 Task: Add a signature Krystal Hall containing With sincere appreciation and gratitude, Krystal Hall to email address softage.6@softage.net and add a folder Warehousing
Action: Mouse moved to (114, 111)
Screenshot: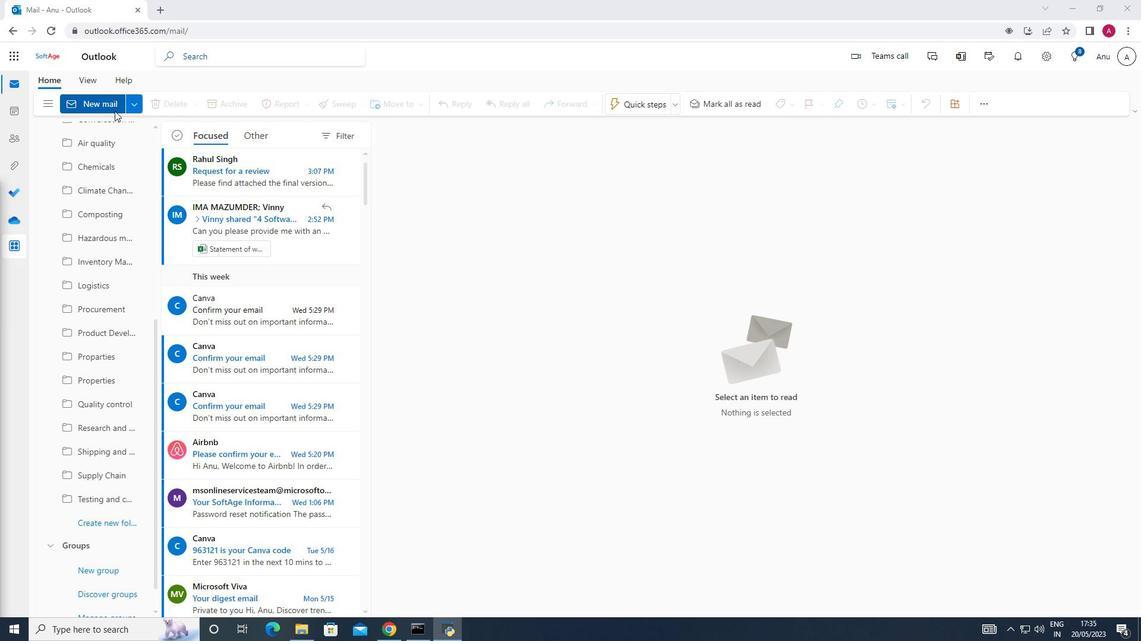 
Action: Mouse pressed left at (114, 111)
Screenshot: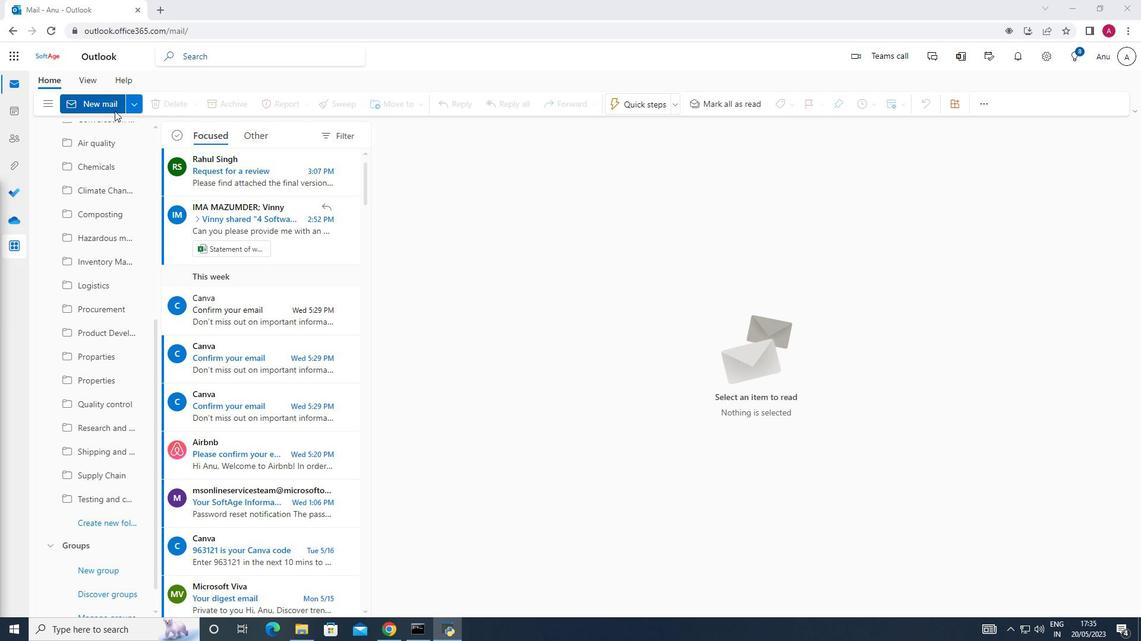 
Action: Mouse moved to (808, 103)
Screenshot: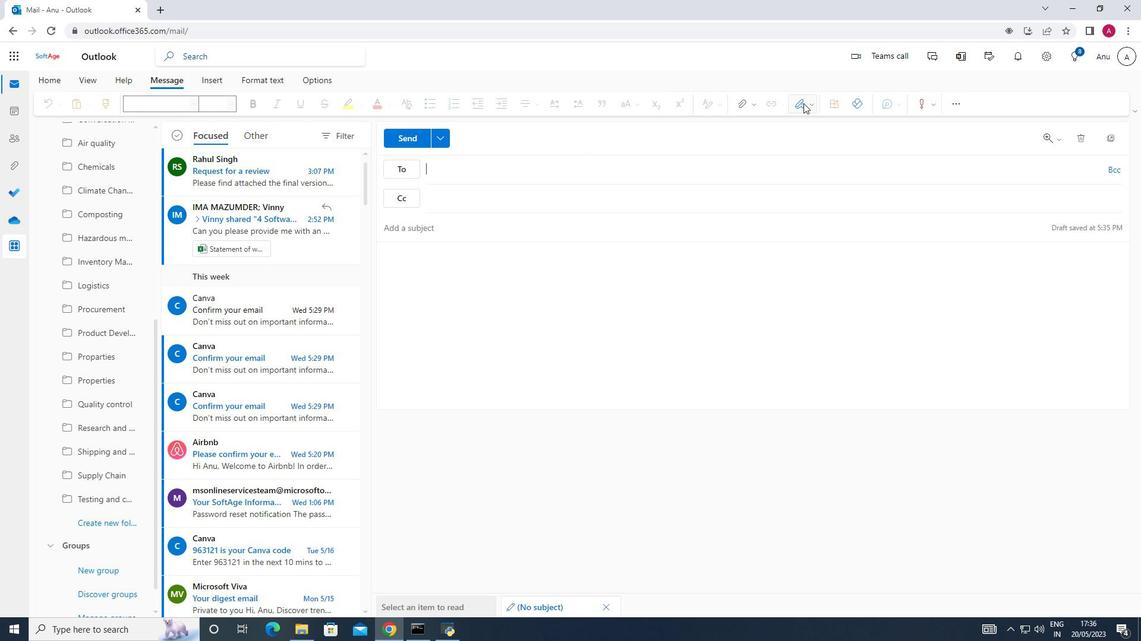 
Action: Mouse pressed left at (808, 103)
Screenshot: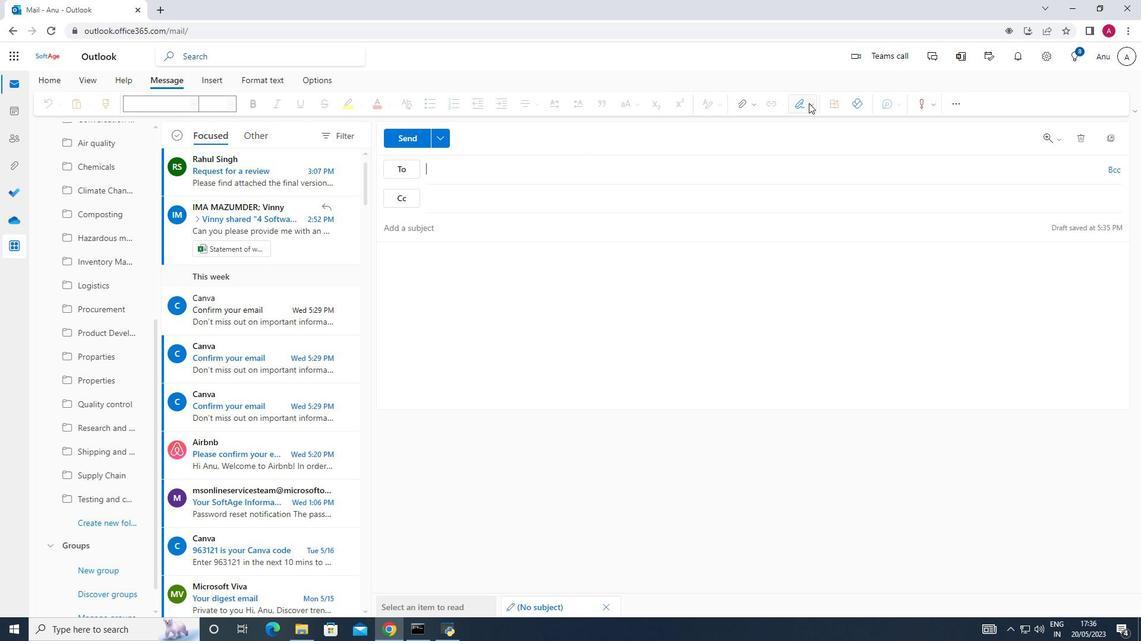 
Action: Mouse moved to (768, 152)
Screenshot: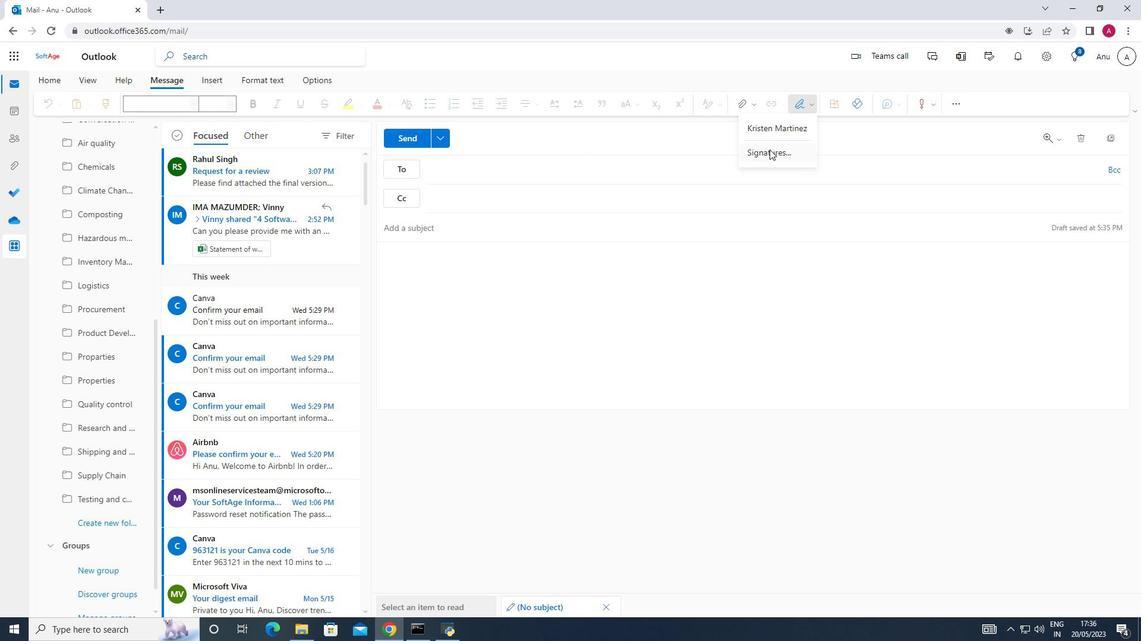 
Action: Mouse pressed left at (768, 152)
Screenshot: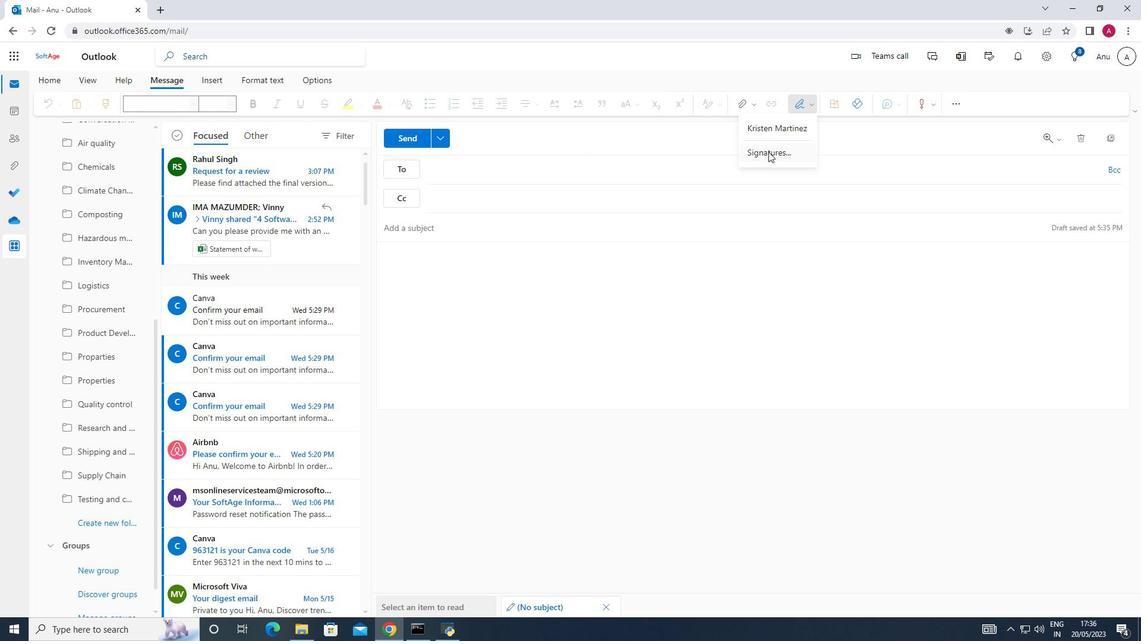 
Action: Mouse moved to (802, 193)
Screenshot: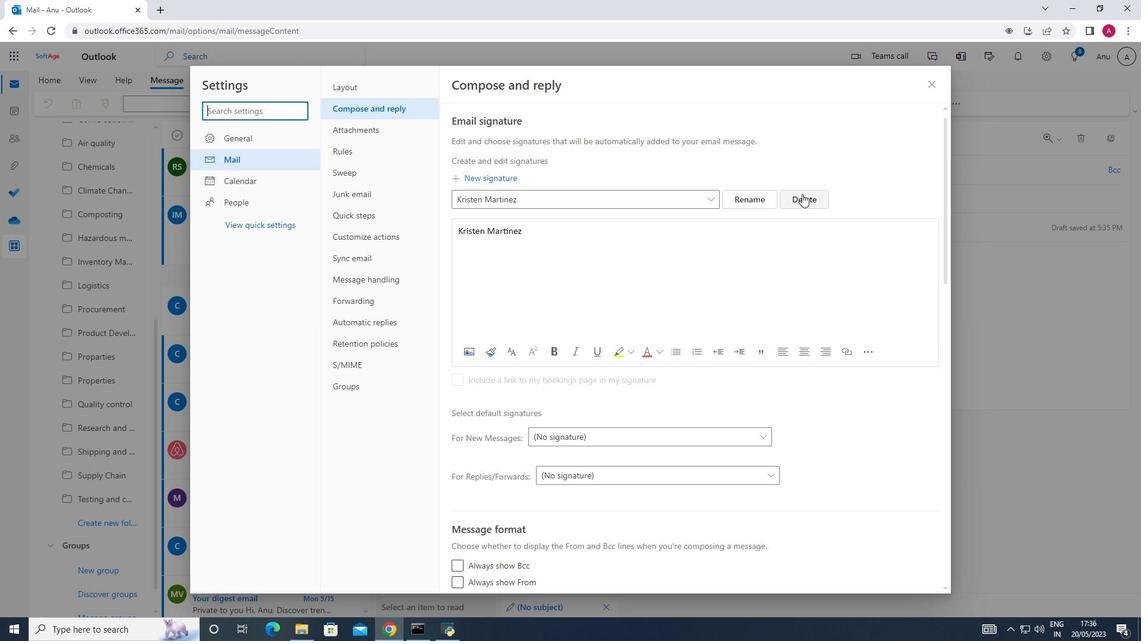 
Action: Mouse pressed left at (802, 193)
Screenshot: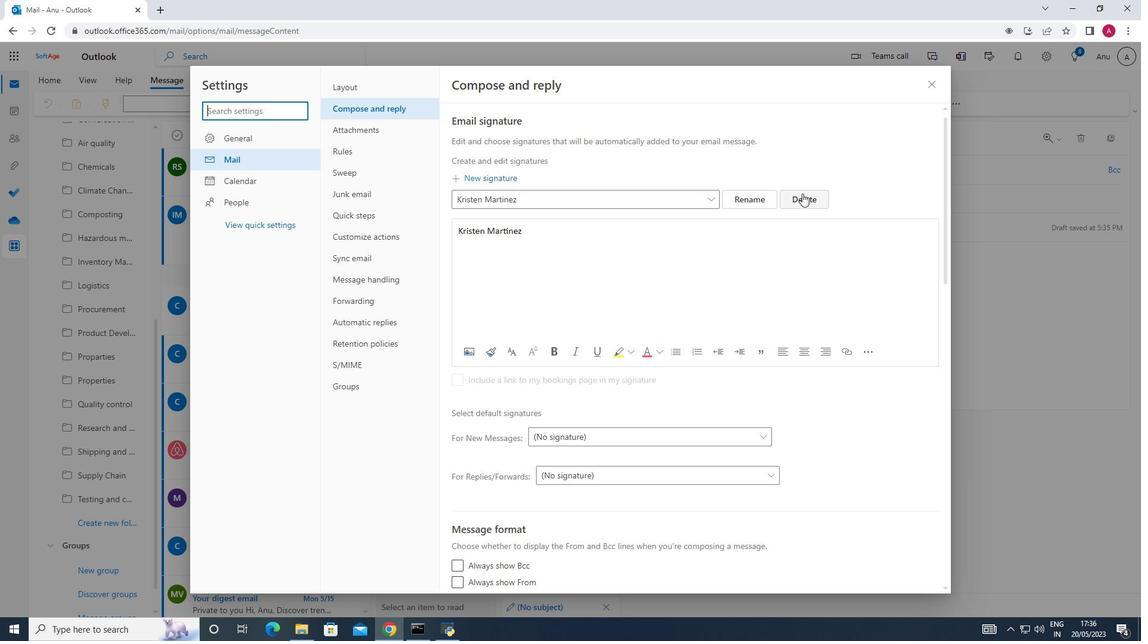 
Action: Mouse moved to (467, 196)
Screenshot: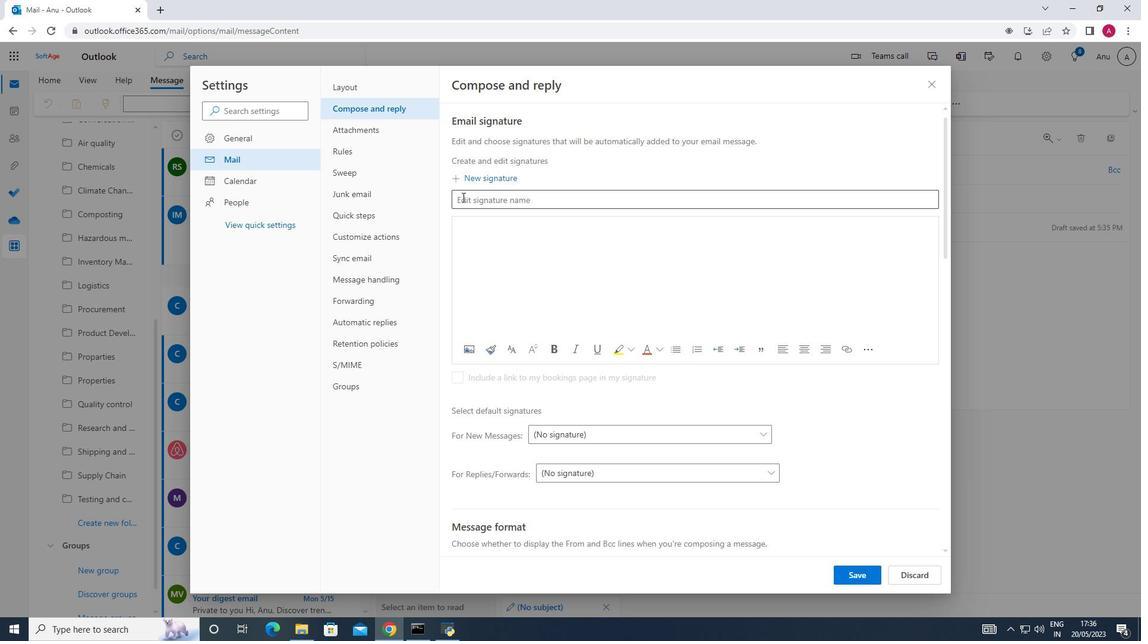 
Action: Mouse pressed left at (467, 196)
Screenshot: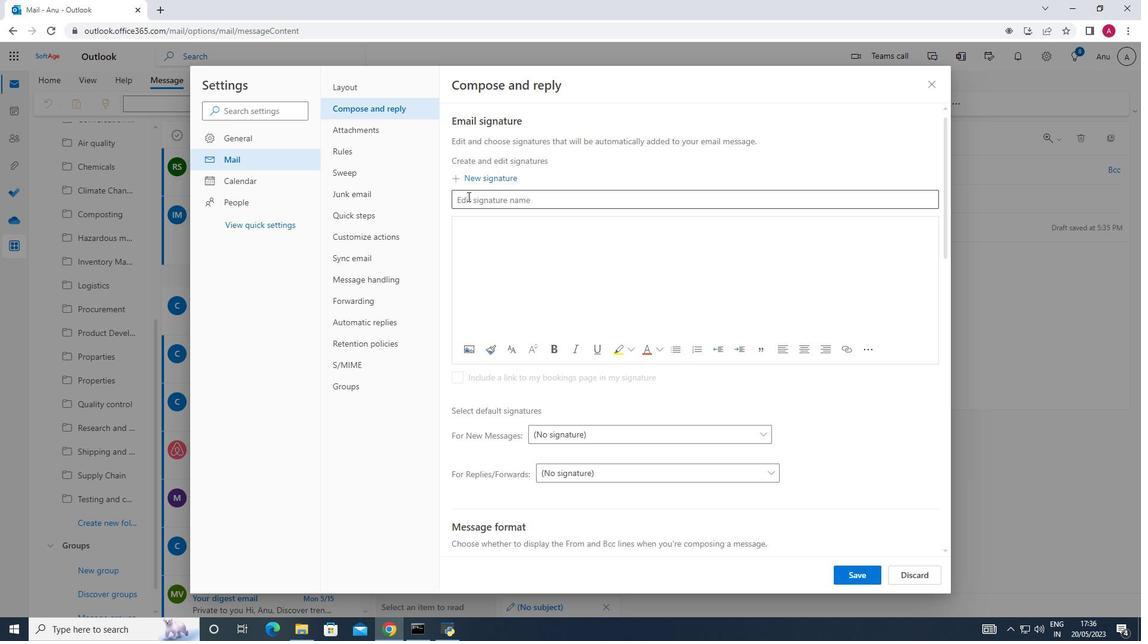 
Action: Key pressed <Key.shift>Krystal<Key.space><Key.shift>Hall
Screenshot: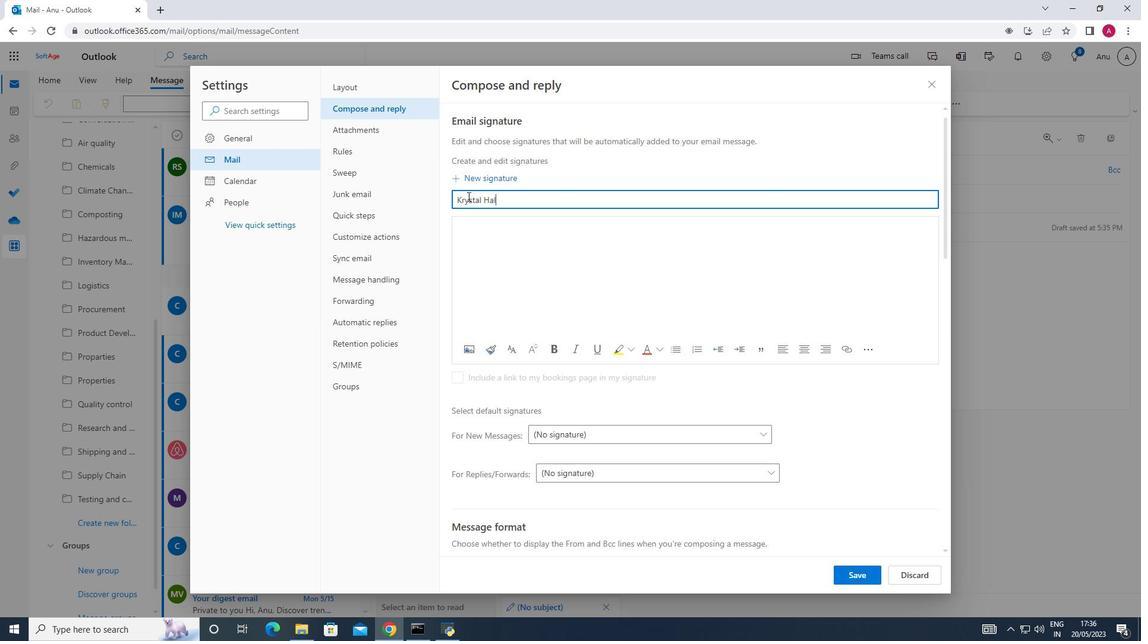 
Action: Mouse moved to (464, 243)
Screenshot: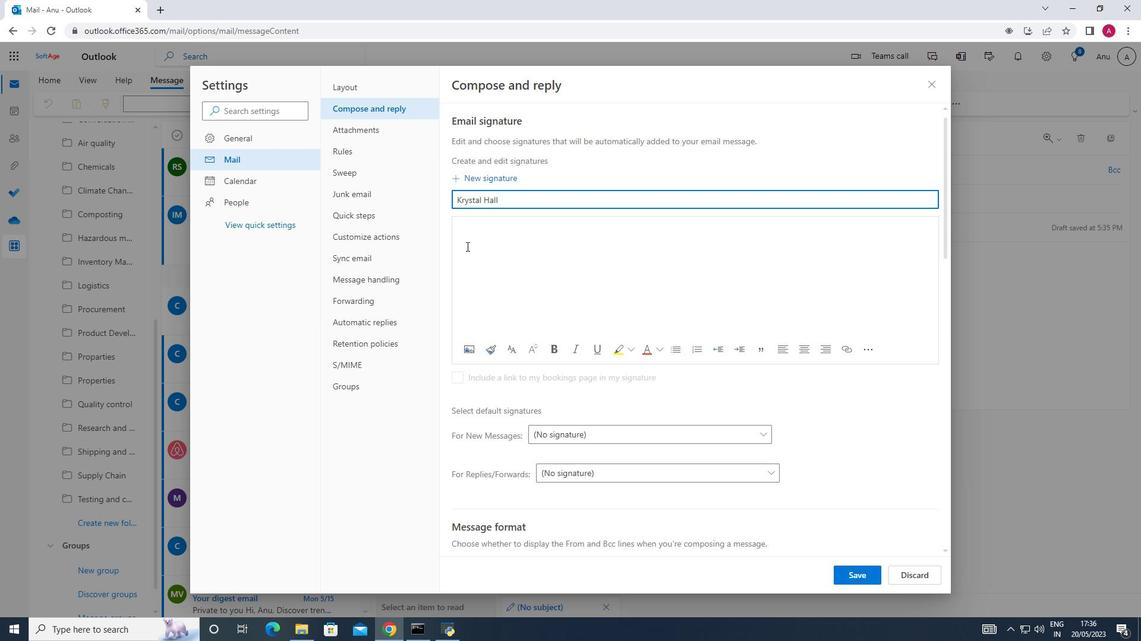
Action: Mouse pressed left at (464, 243)
Screenshot: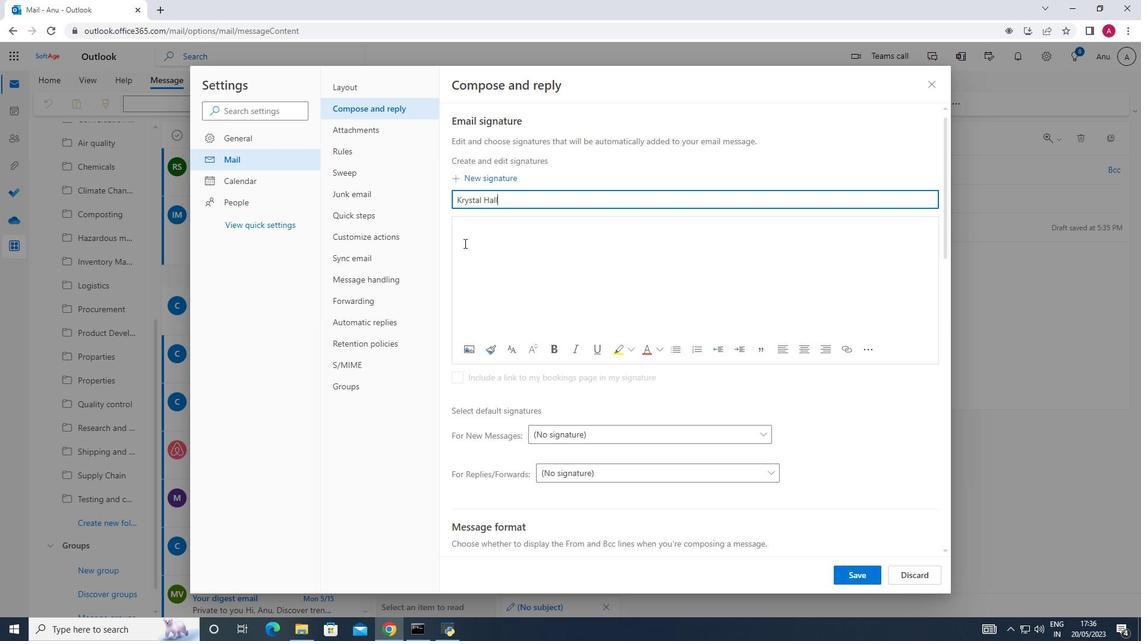 
Action: Mouse moved to (464, 241)
Screenshot: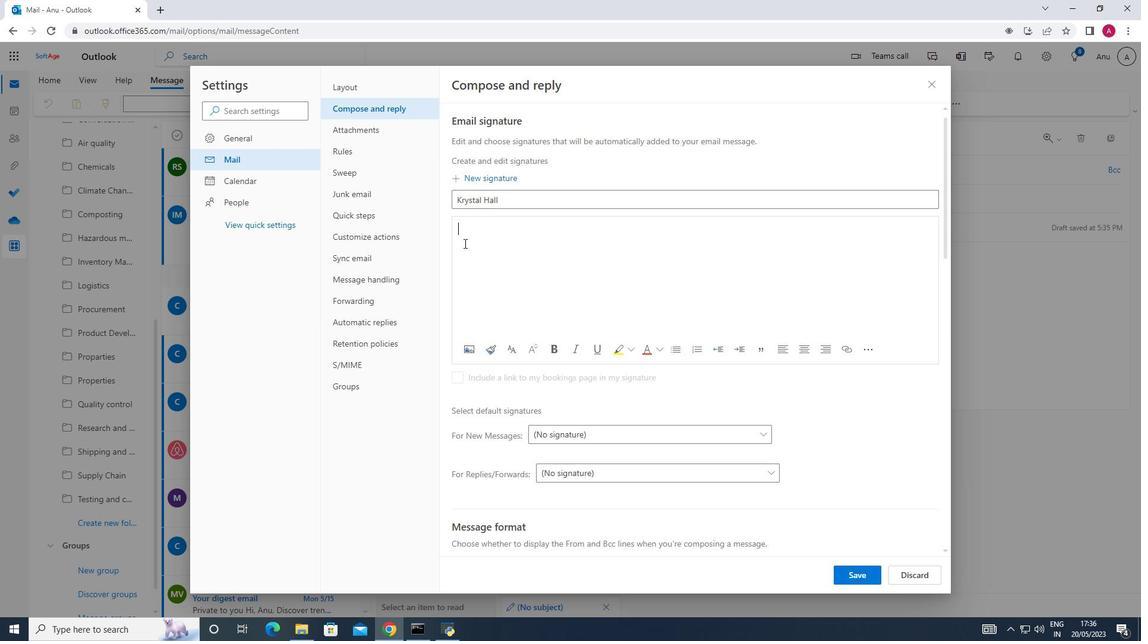 
Action: Key pressed <Key.shift><Key.shift><Key.shift><Key.shift><Key.shift><Key.shift>Krystal<Key.space><Key.shift>Hall
Screenshot: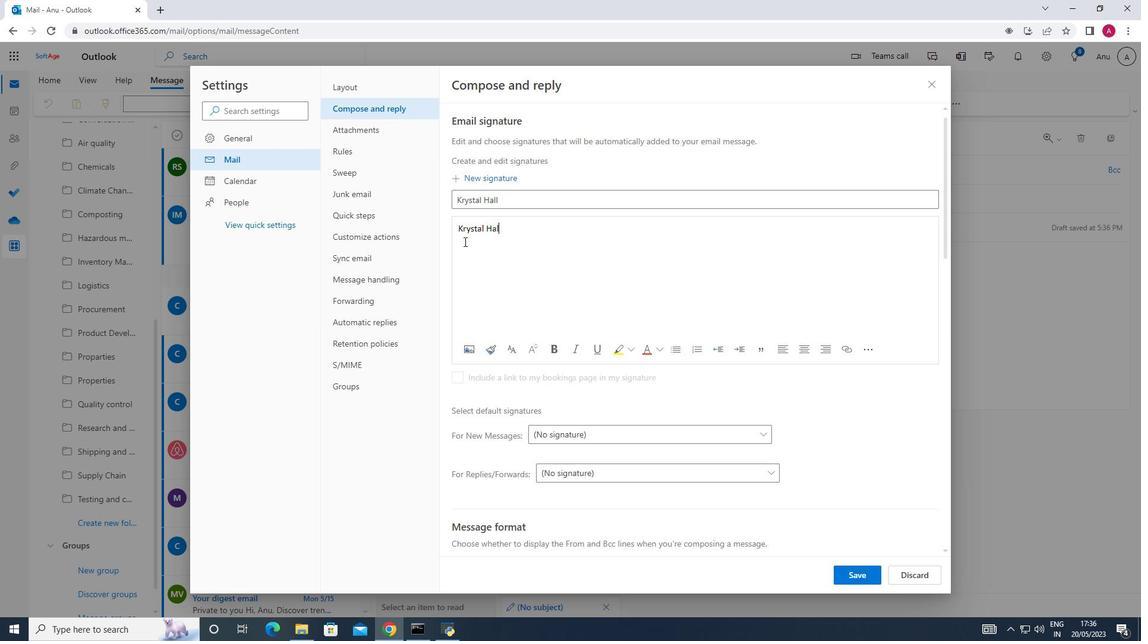 
Action: Mouse moved to (849, 579)
Screenshot: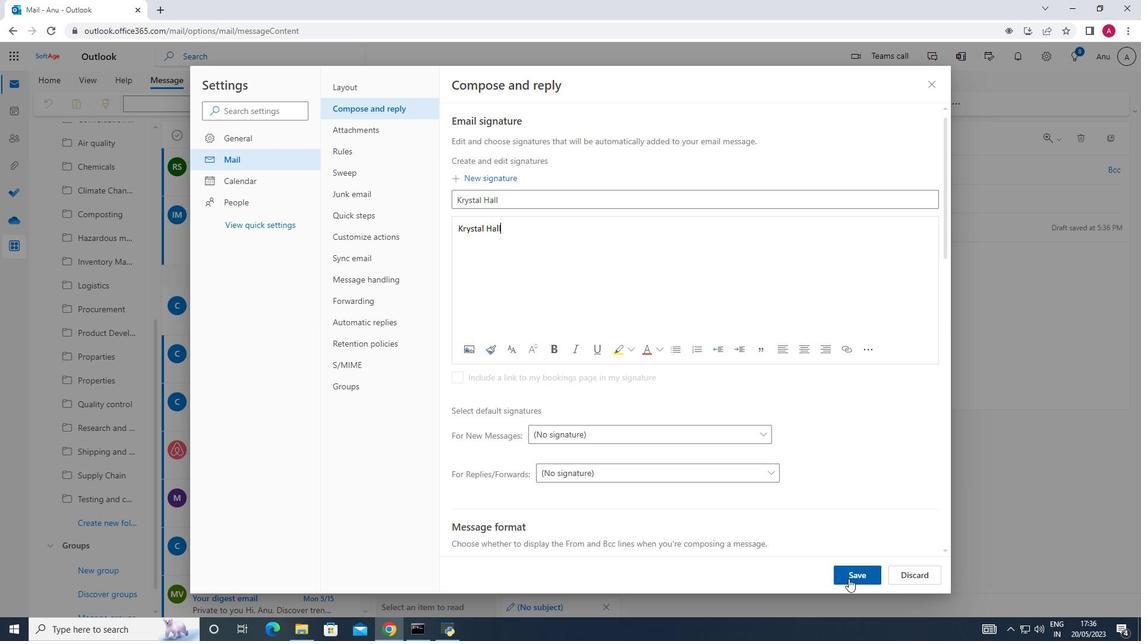
Action: Mouse pressed left at (849, 579)
Screenshot: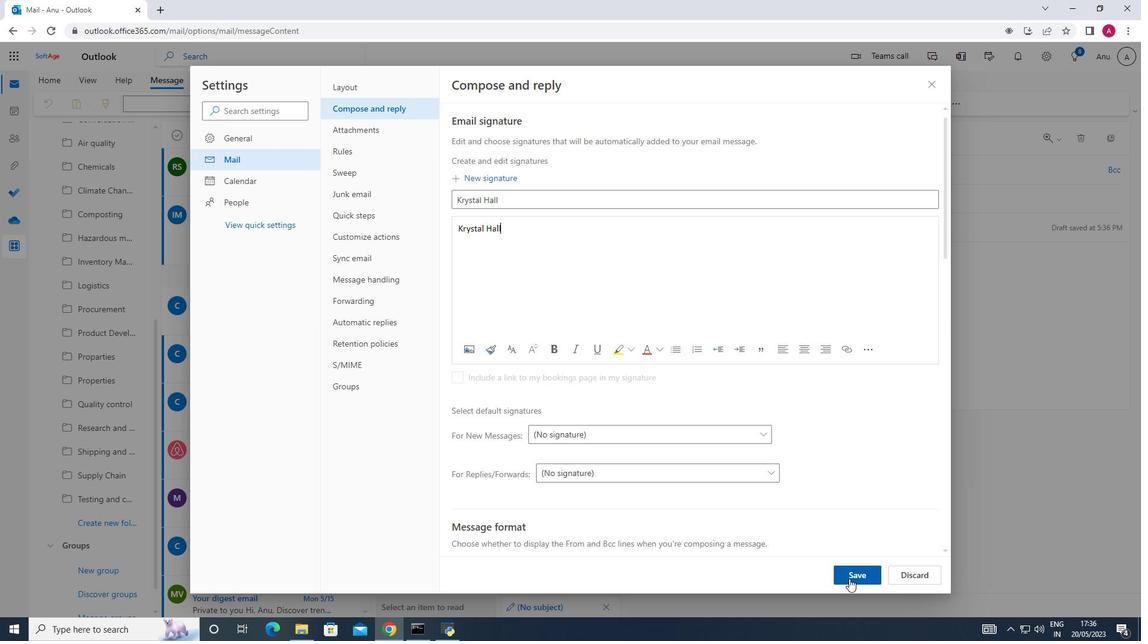 
Action: Mouse moved to (927, 82)
Screenshot: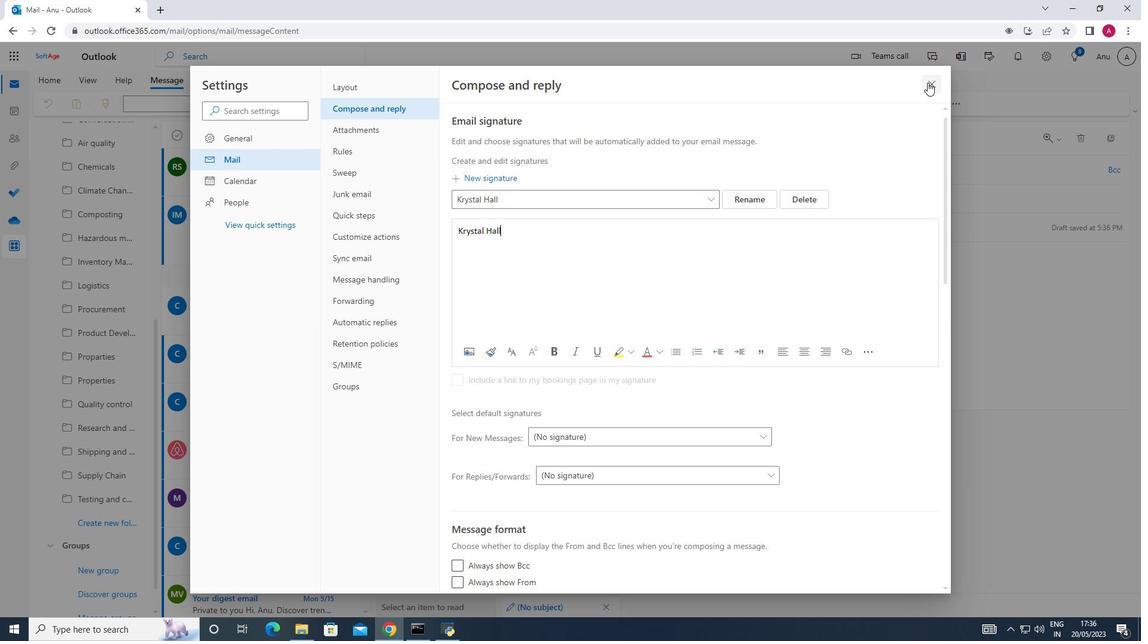 
Action: Mouse pressed left at (927, 82)
Screenshot: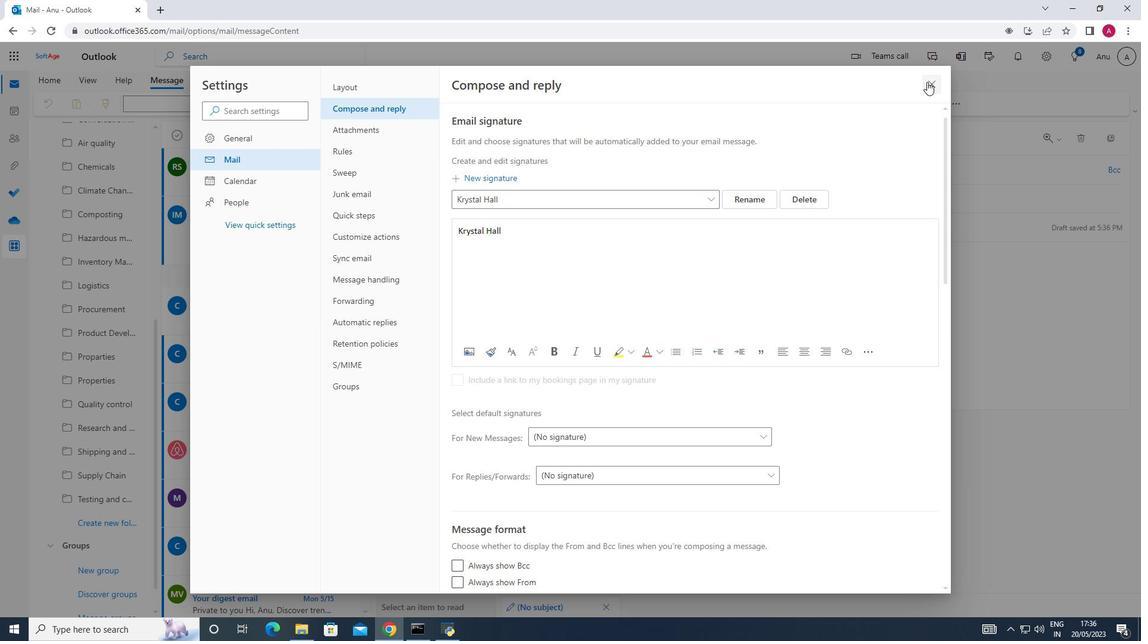 
Action: Mouse moved to (400, 249)
Screenshot: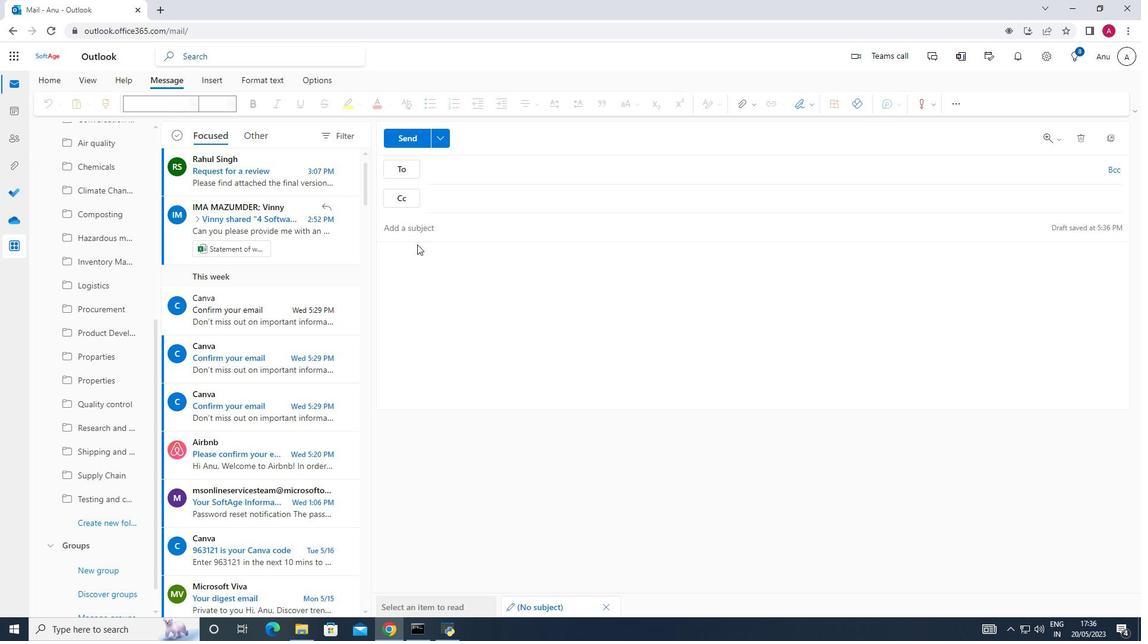 
Action: Mouse pressed left at (400, 249)
Screenshot: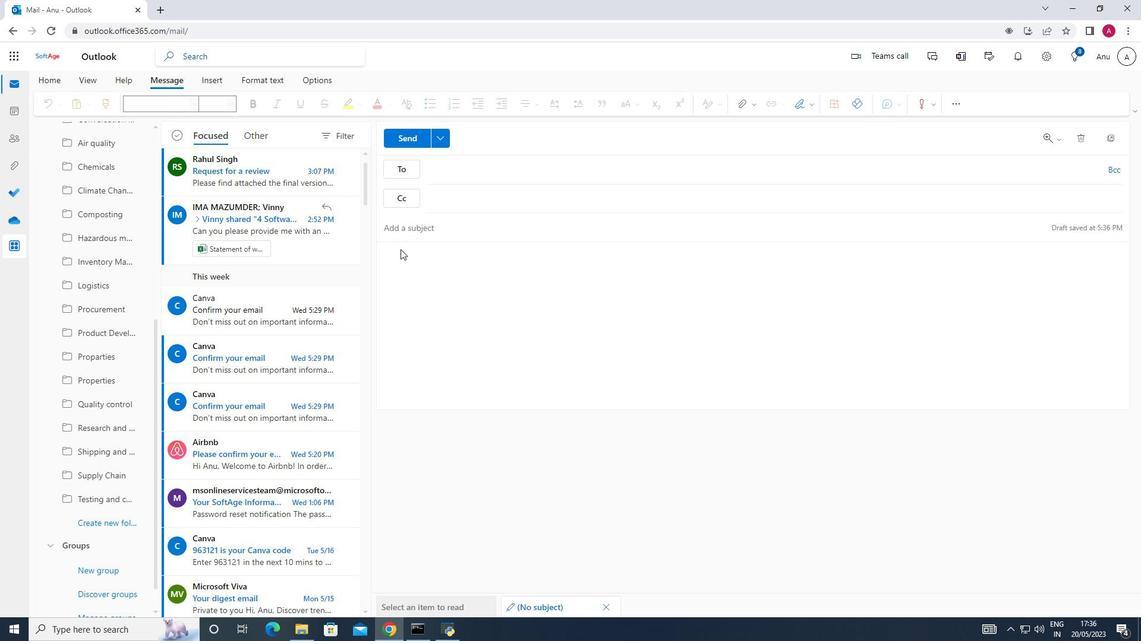 
Action: Key pressed <Key.shift>S
Screenshot: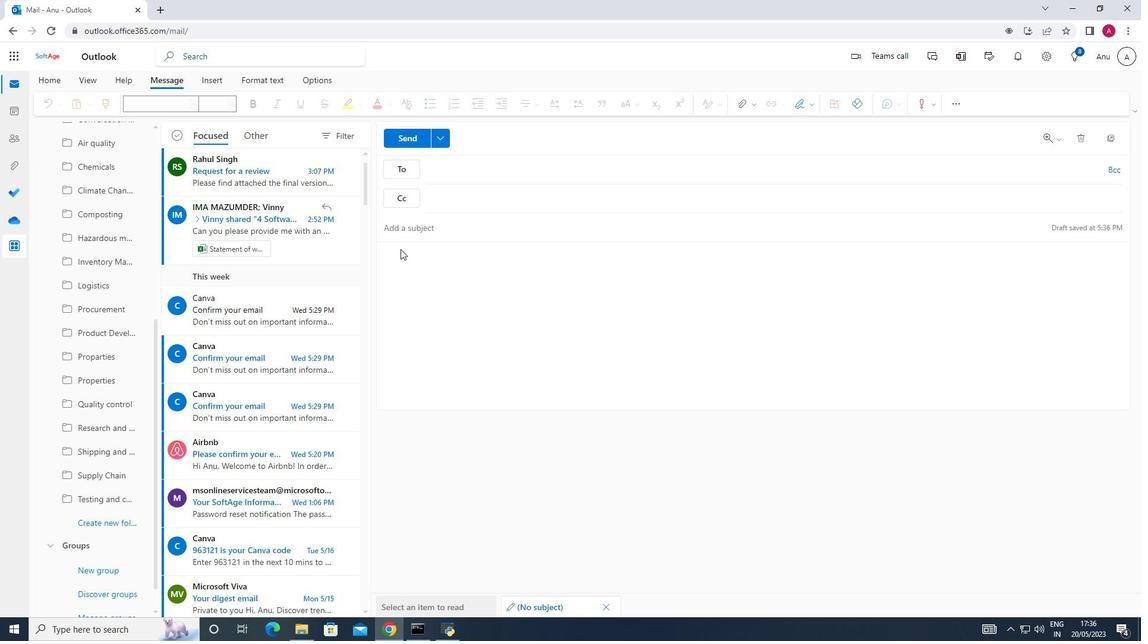 
Action: Mouse pressed left at (400, 249)
Screenshot: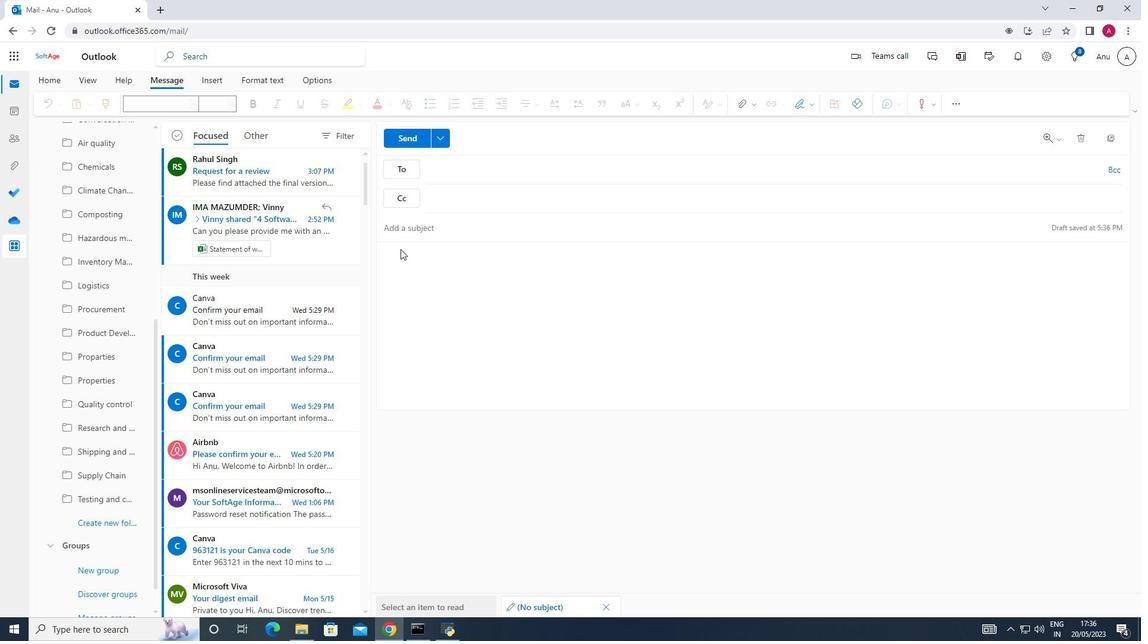 
Action: Mouse moved to (395, 253)
Screenshot: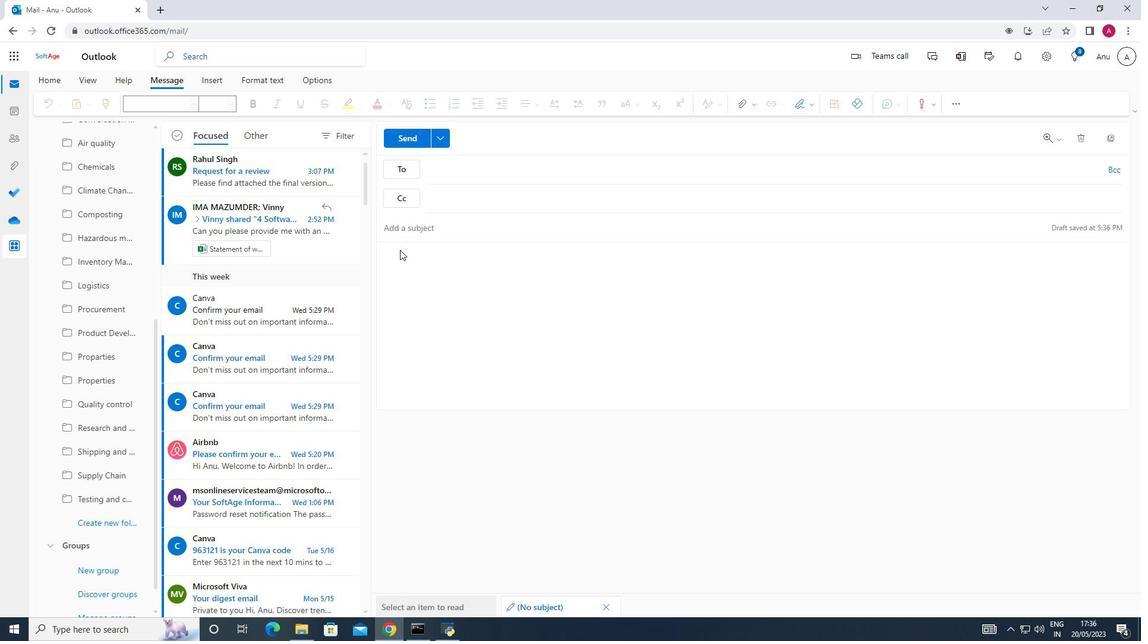 
Action: Mouse pressed left at (395, 253)
Screenshot: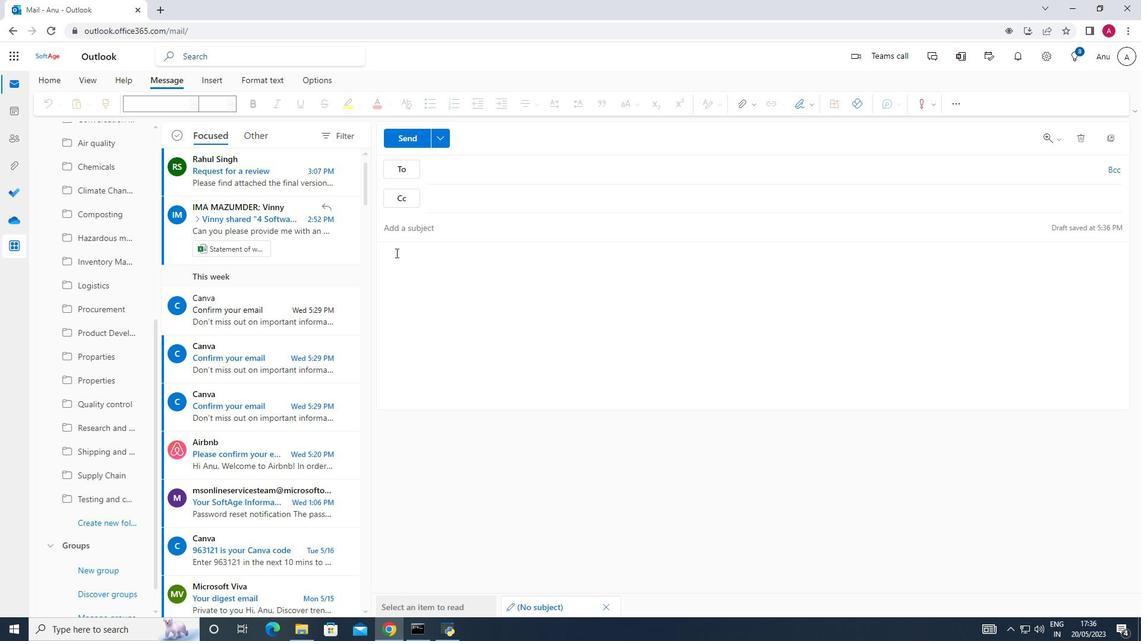 
Action: Key pressed <Key.shift>Sincere<Key.space><Key.shift>Appreciation<Key.space>and<Key.space><Key.shift>Gratitude.
Screenshot: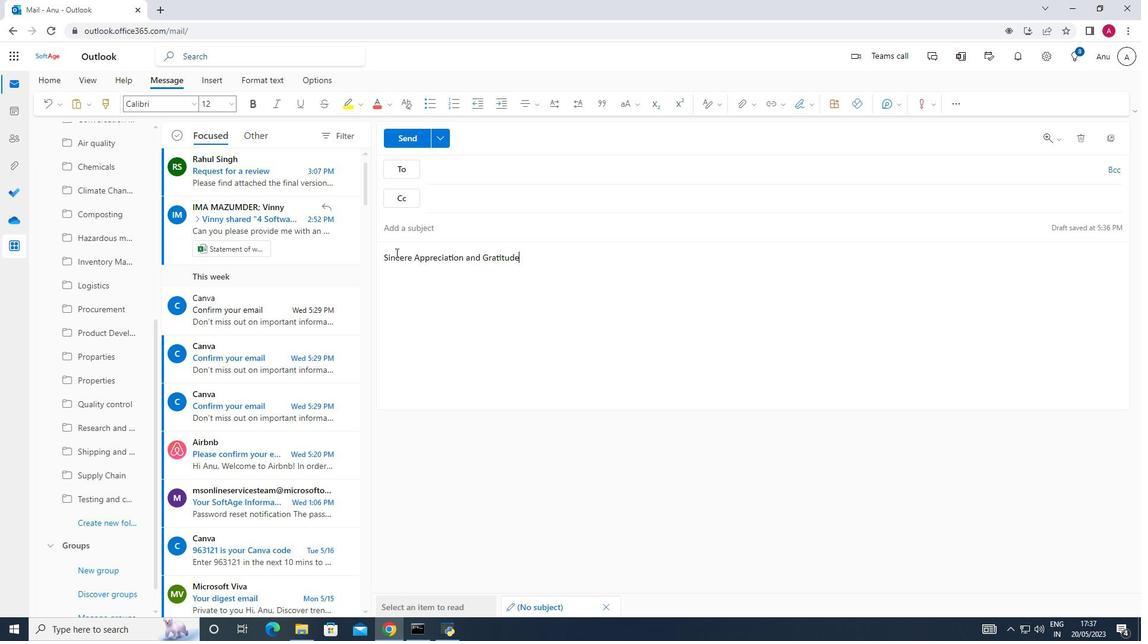 
Action: Mouse moved to (803, 104)
Screenshot: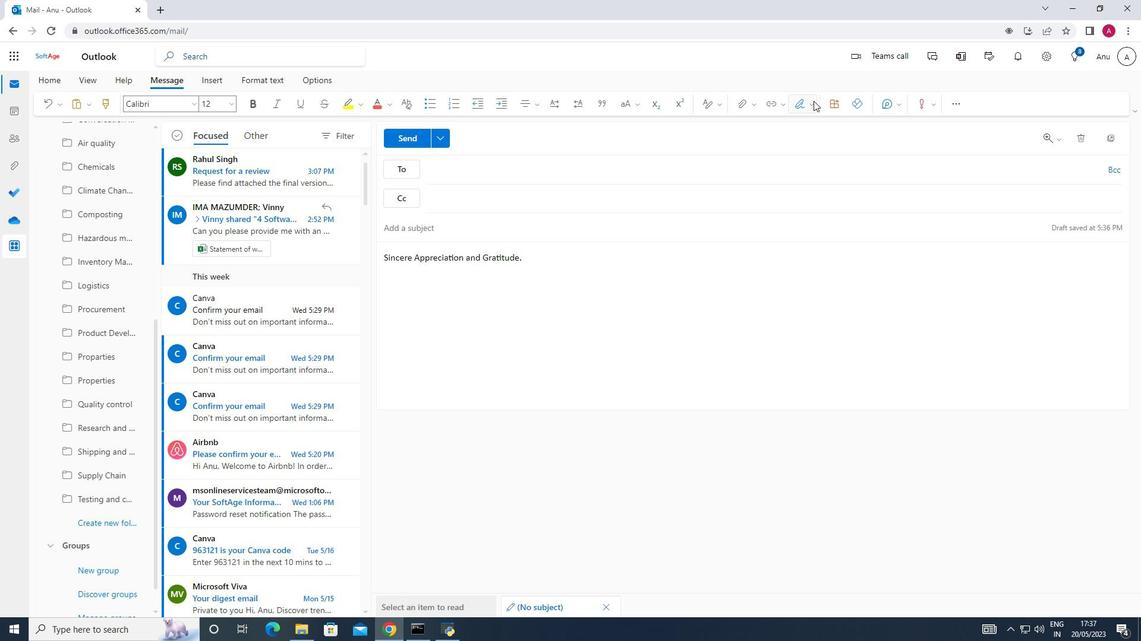 
Action: Mouse pressed left at (803, 104)
Screenshot: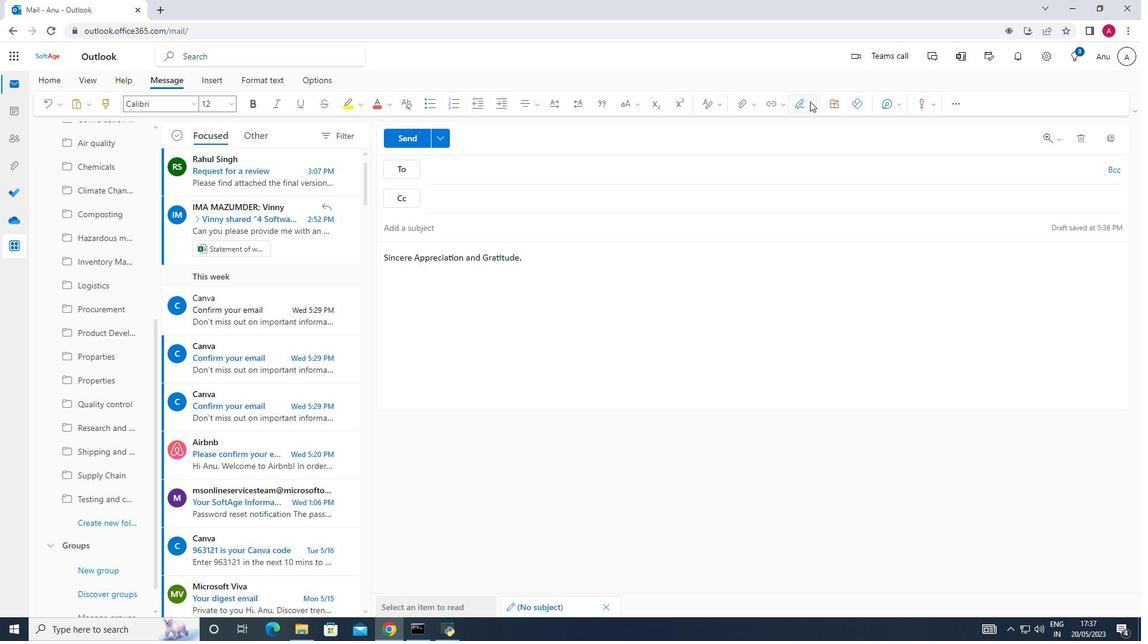 
Action: Mouse moved to (796, 122)
Screenshot: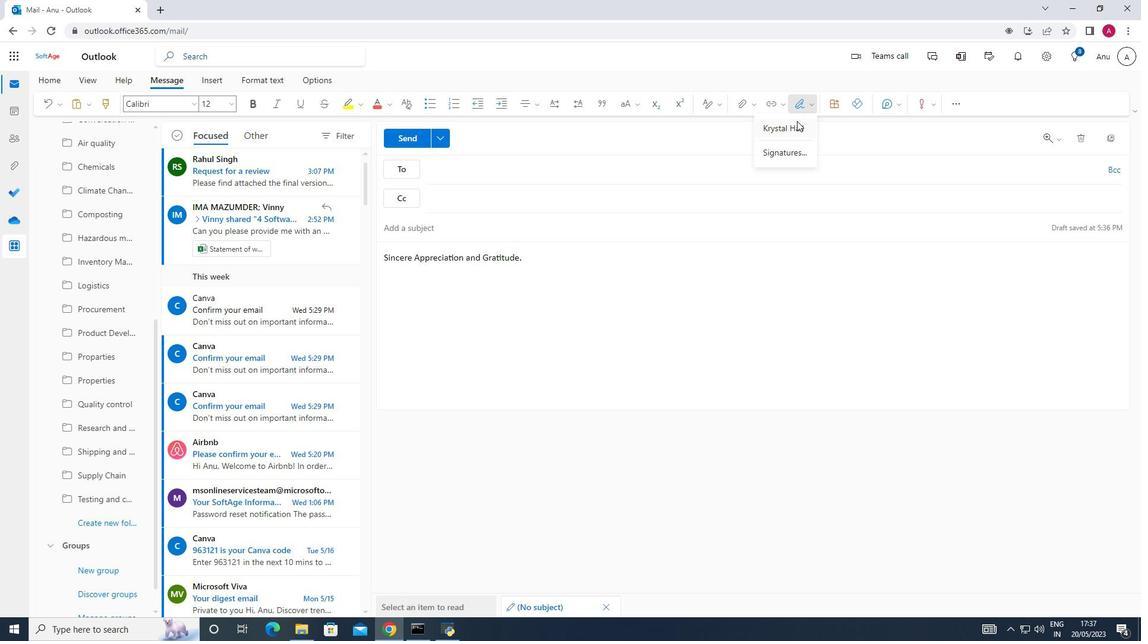 
Action: Mouse pressed left at (796, 122)
Screenshot: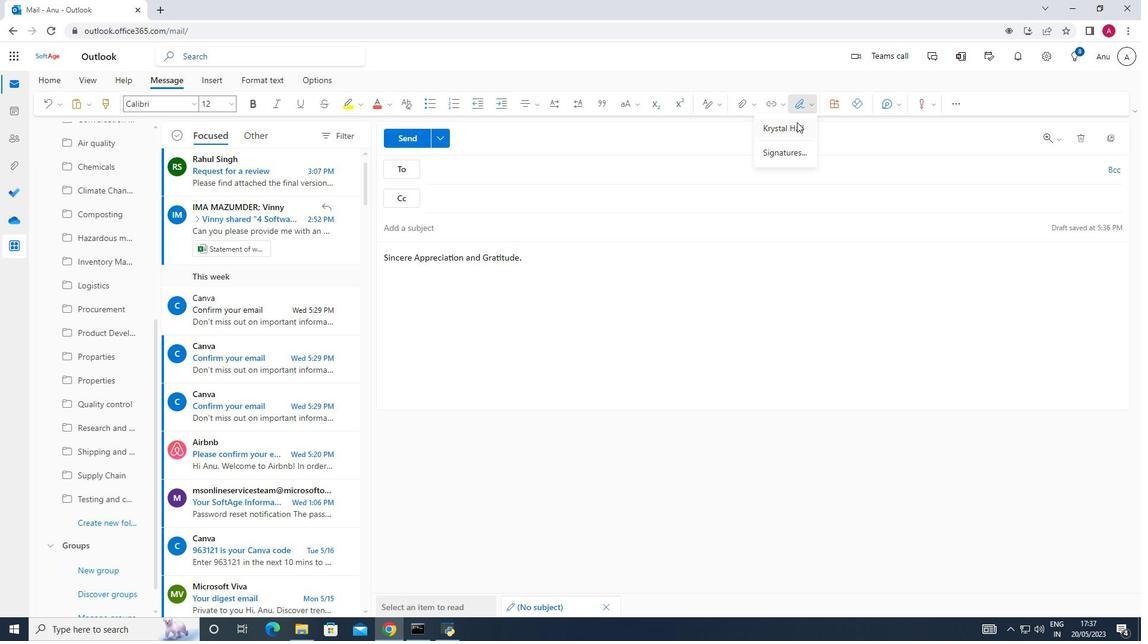 
Action: Mouse moved to (445, 169)
Screenshot: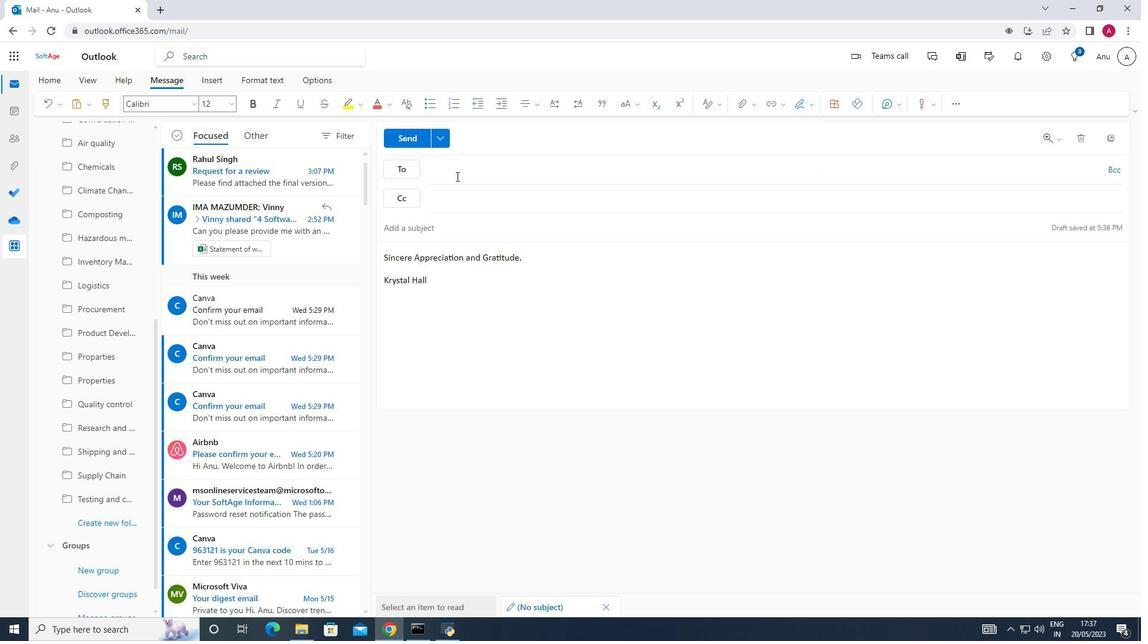 
Action: Mouse pressed left at (445, 169)
Screenshot: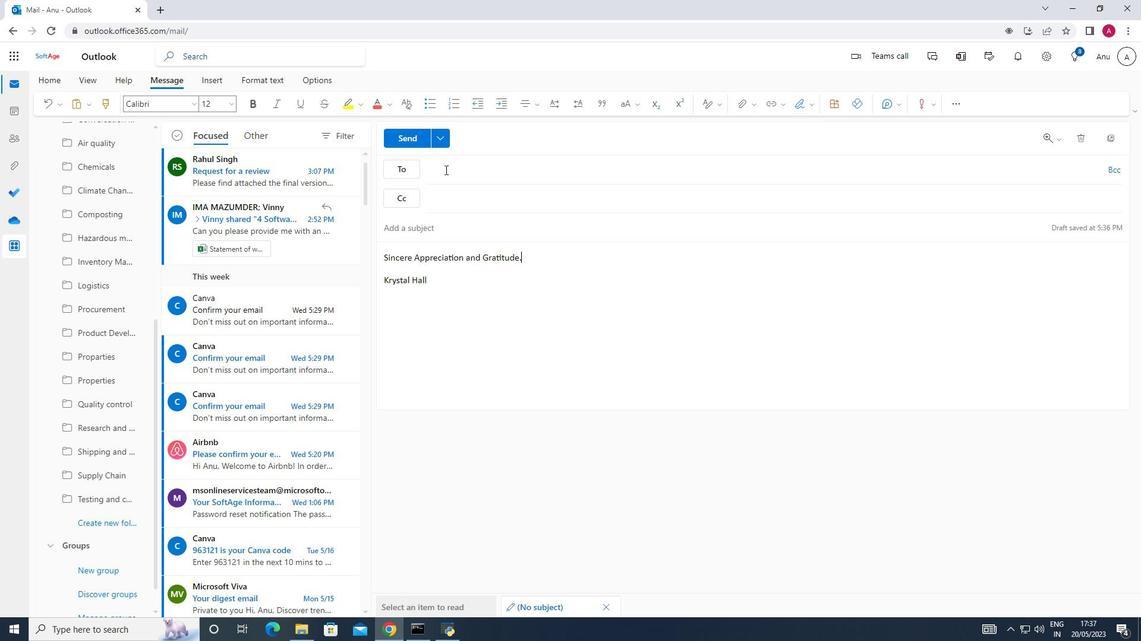 
Action: Key pressed <Key.shift>Softage.6<Key.shift>@softage.net
Screenshot: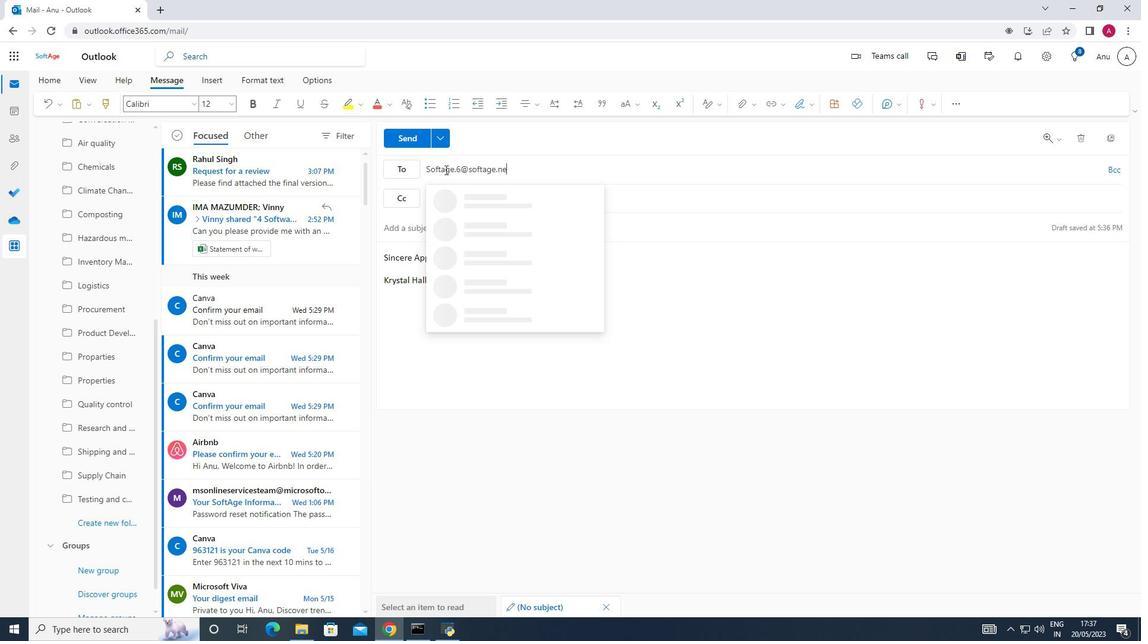 
Action: Mouse moved to (500, 194)
Screenshot: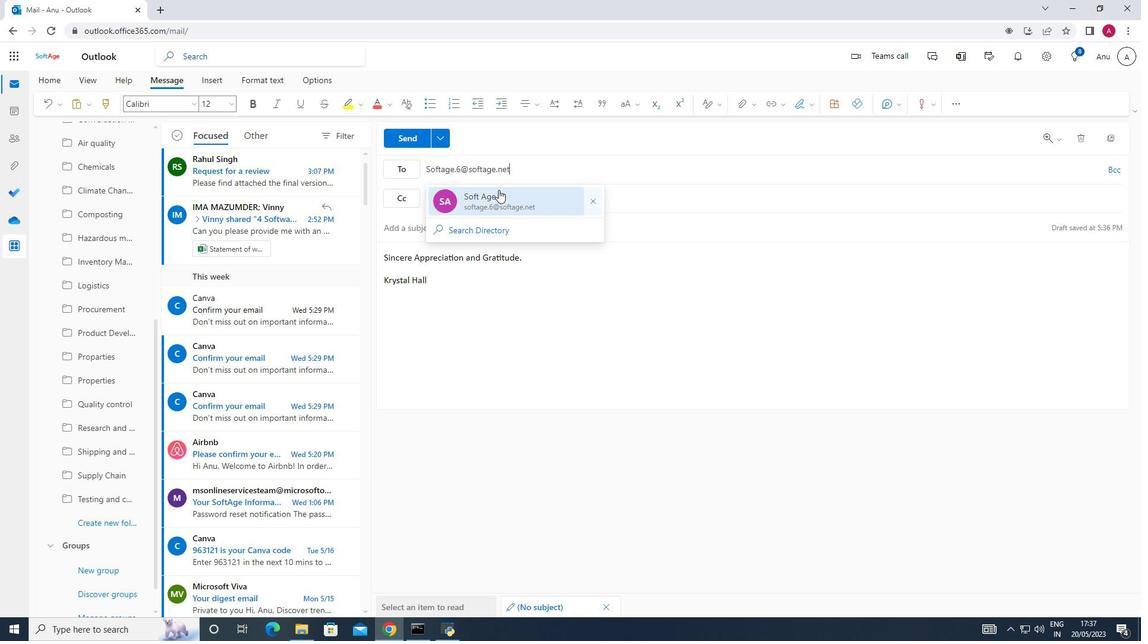 
Action: Mouse pressed left at (500, 194)
Screenshot: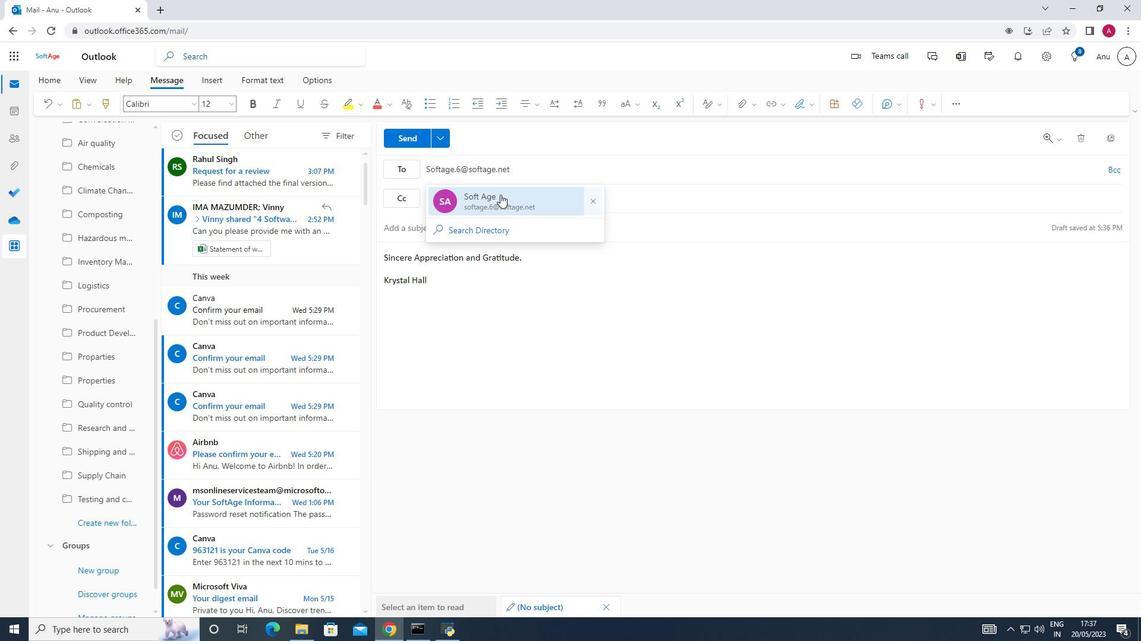 
Action: Mouse moved to (146, 392)
Screenshot: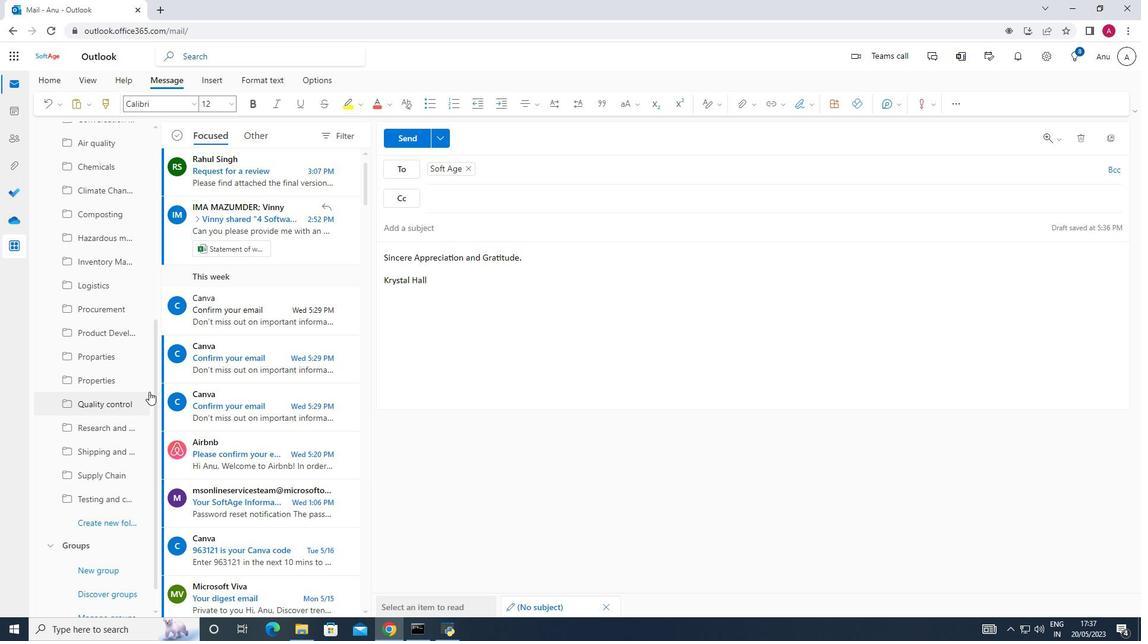 
Action: Mouse scrolled (146, 391) with delta (0, 0)
Screenshot: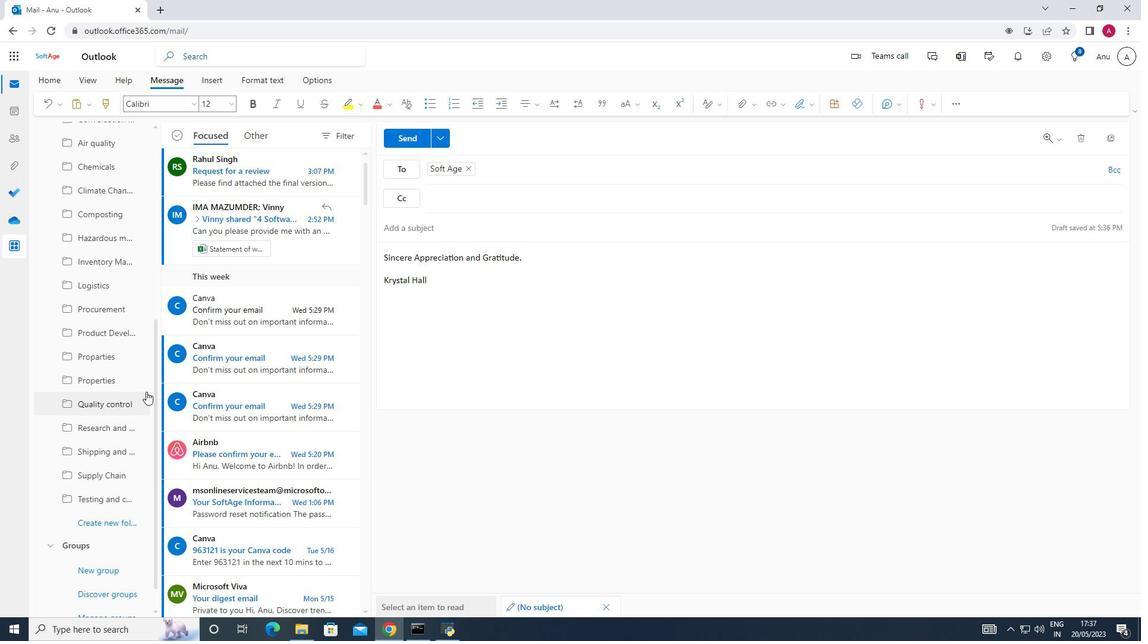 
Action: Mouse scrolled (146, 391) with delta (0, 0)
Screenshot: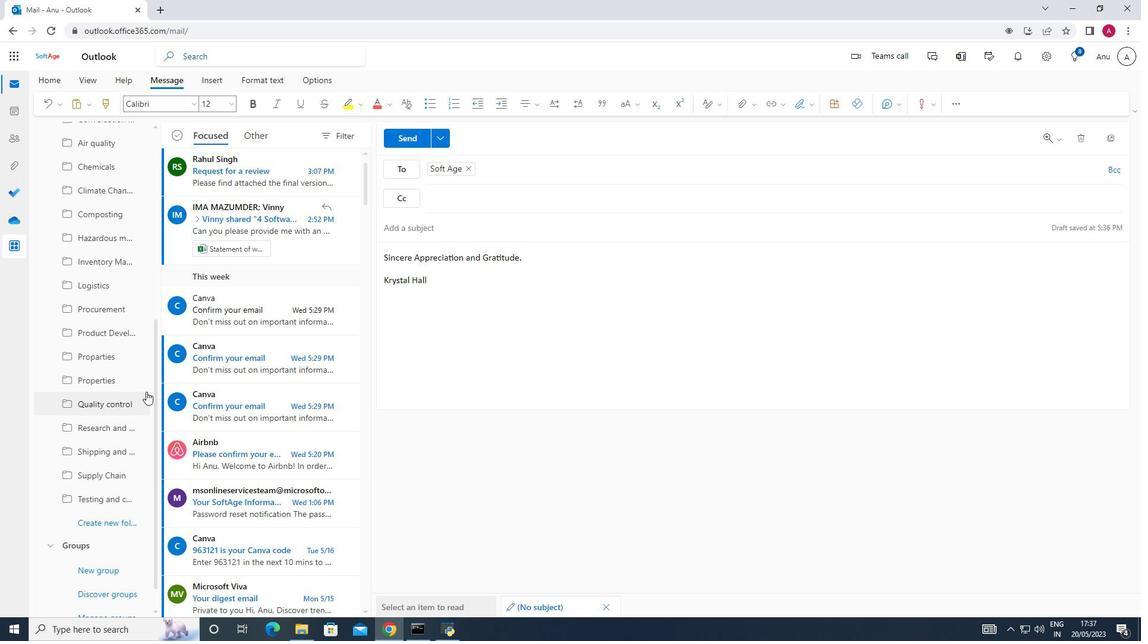 
Action: Mouse moved to (108, 497)
Screenshot: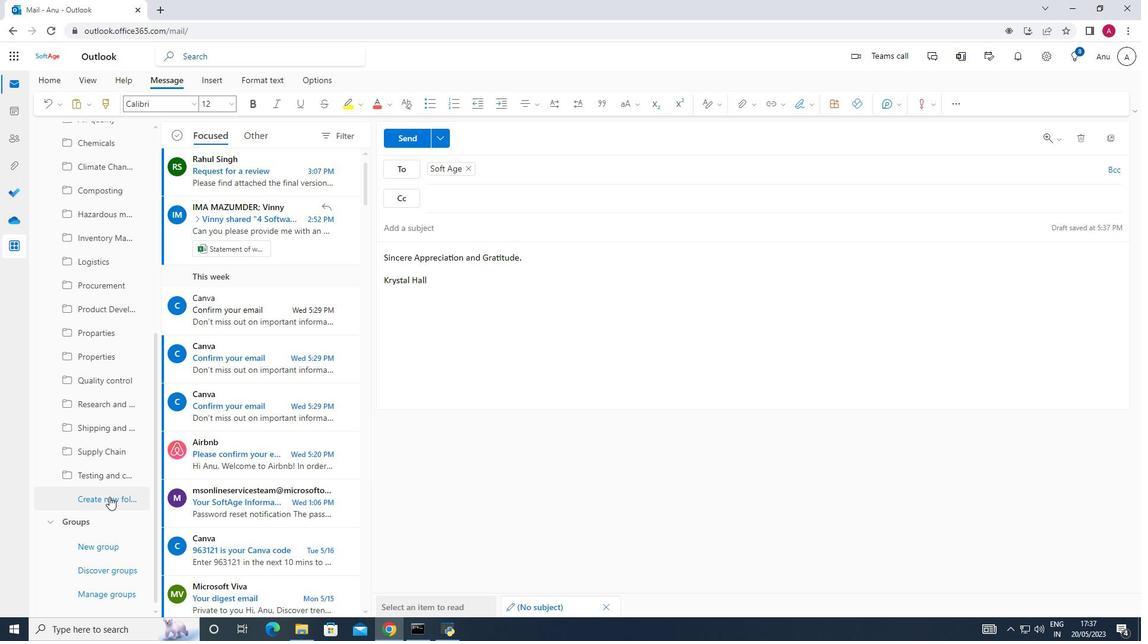 
Action: Mouse pressed left at (108, 497)
Screenshot: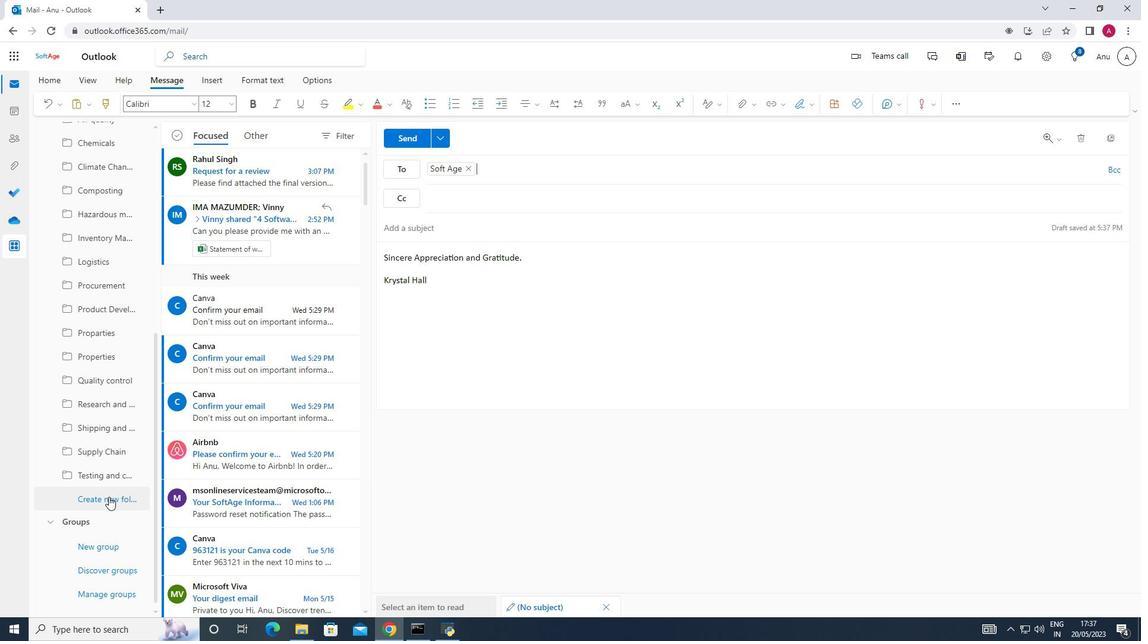 
Action: Mouse moved to (86, 492)
Screenshot: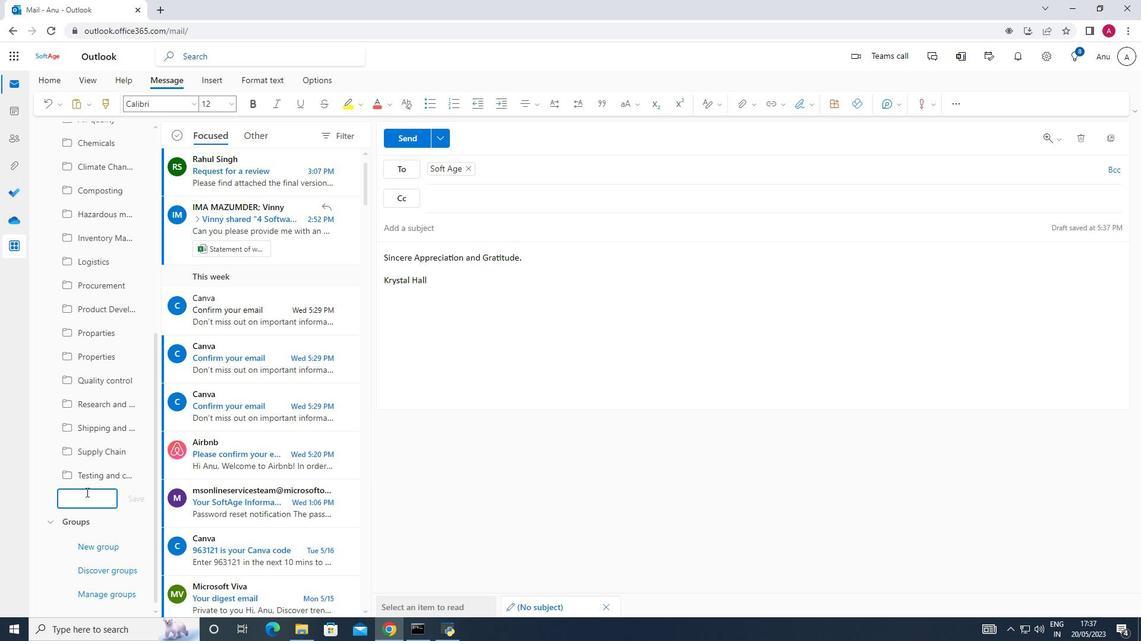 
Action: Mouse pressed left at (86, 492)
Screenshot: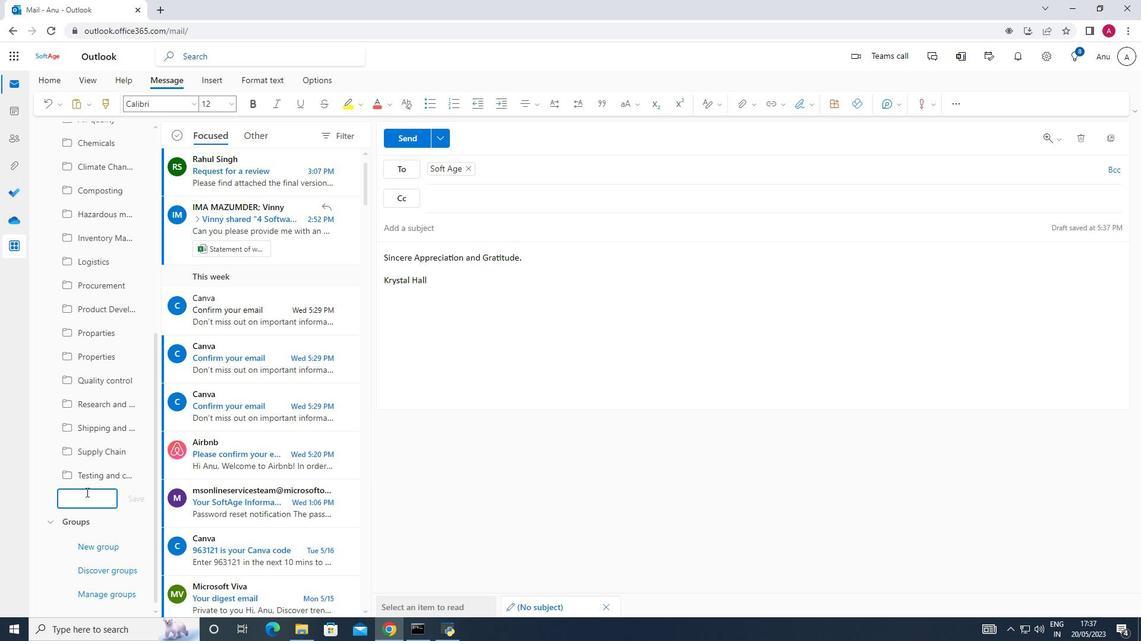 
Action: Mouse moved to (87, 492)
Screenshot: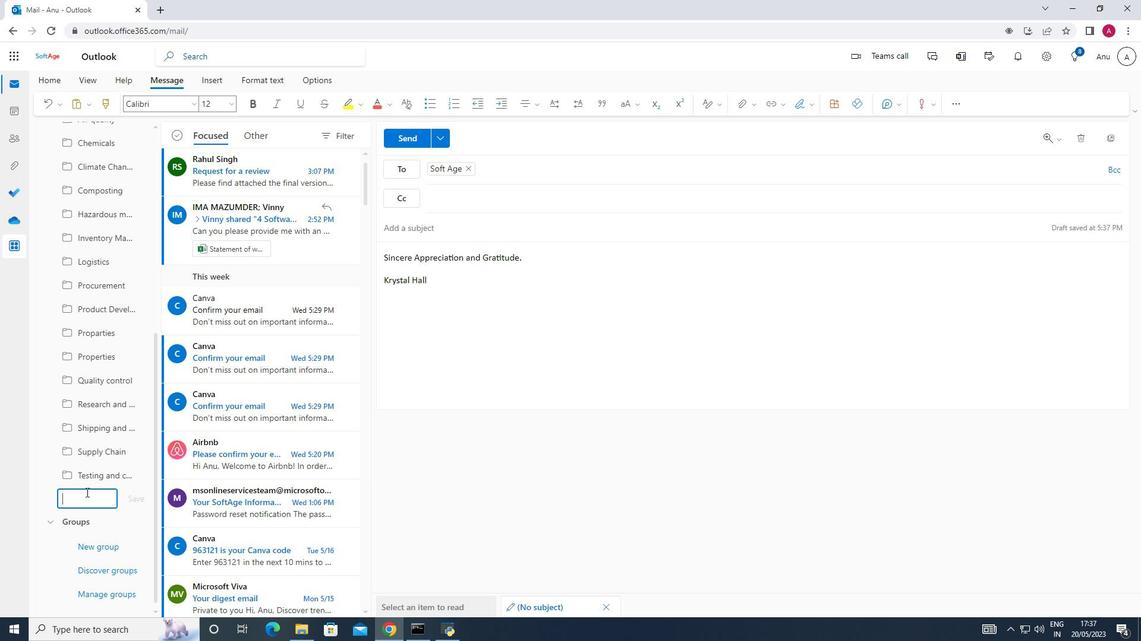 
Action: Key pressed <Key.shift>Warehousing
Screenshot: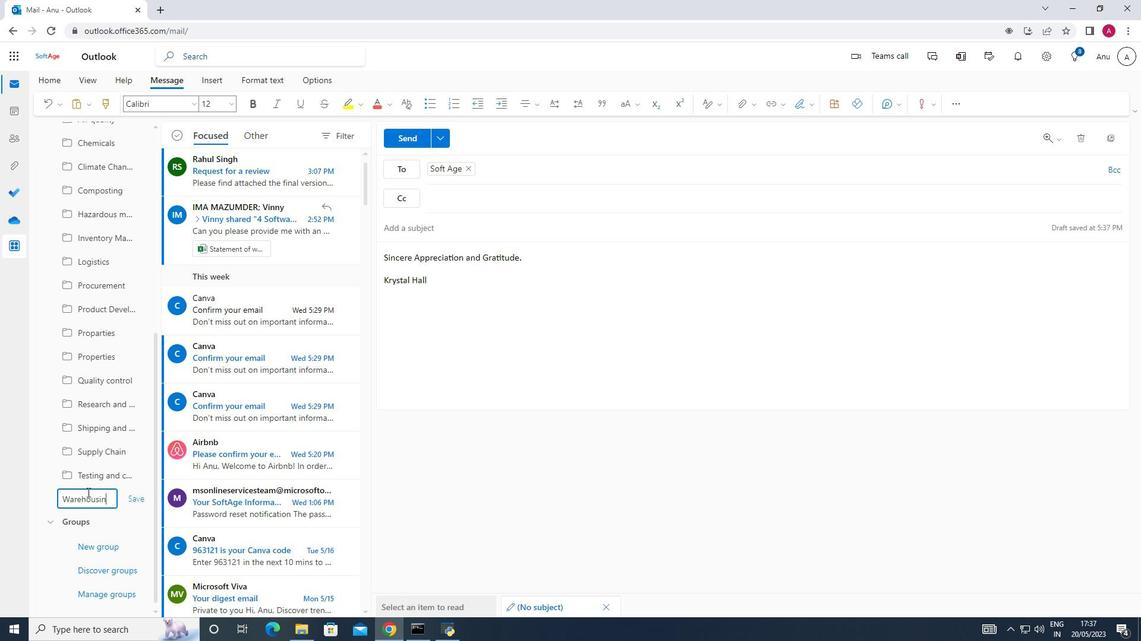 
Action: Mouse moved to (137, 499)
Screenshot: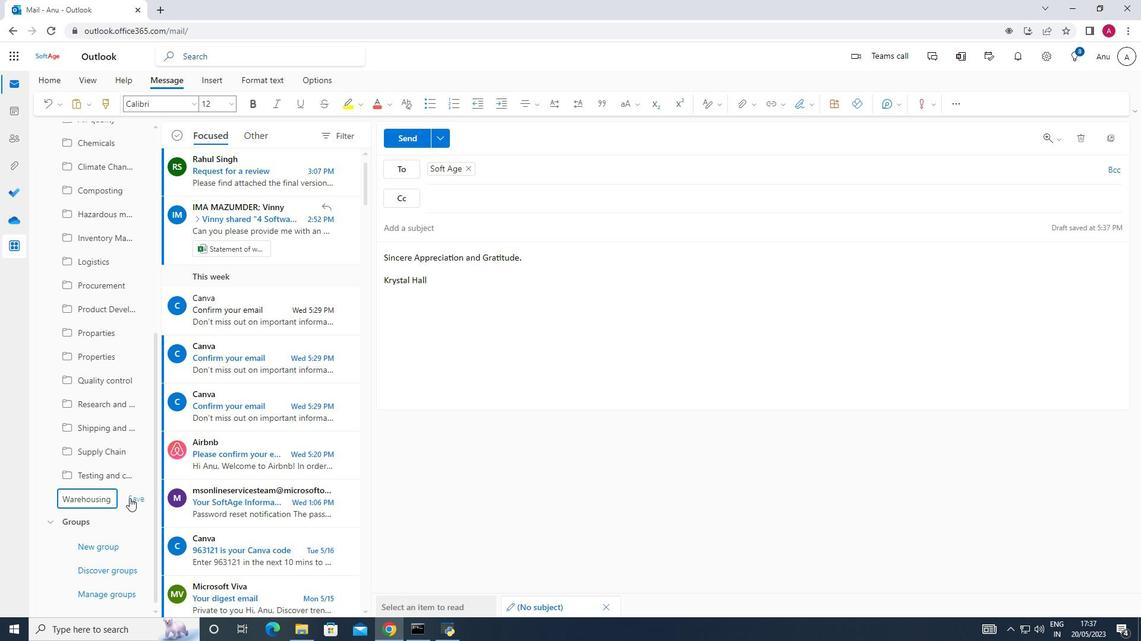 
Action: Mouse pressed left at (137, 499)
Screenshot: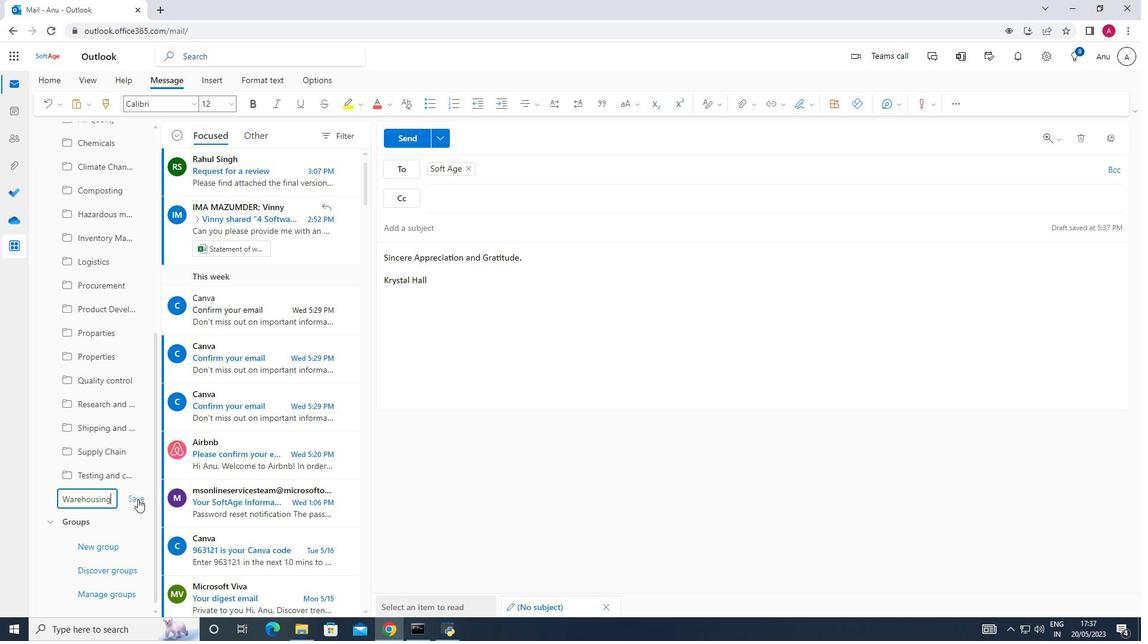 
Action: Mouse moved to (423, 372)
Screenshot: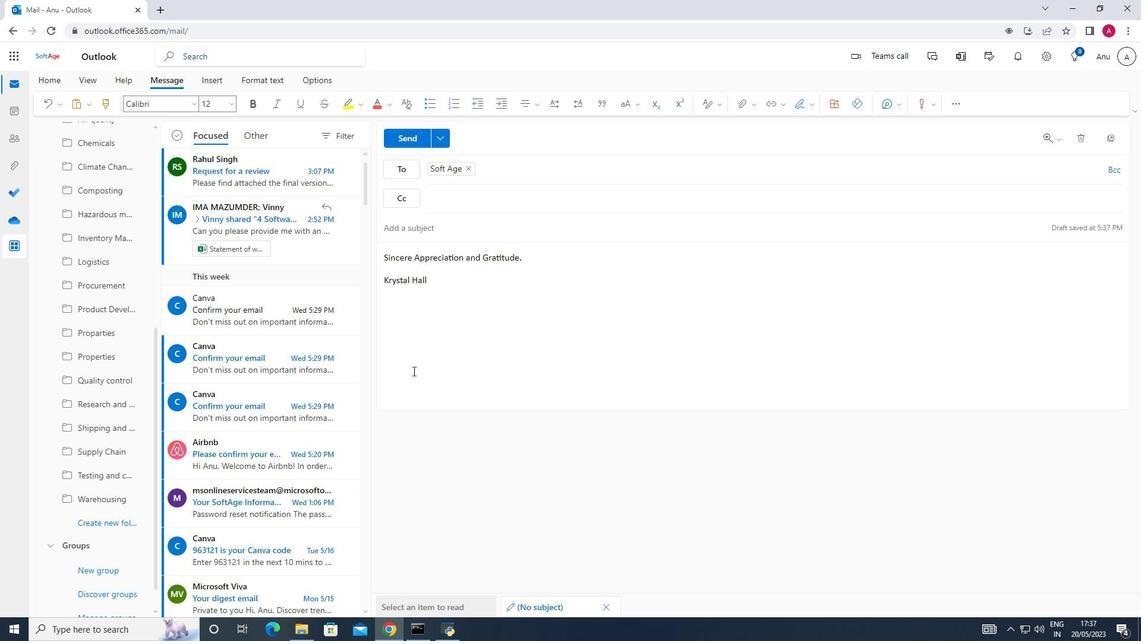 
Action: Mouse scrolled (423, 372) with delta (0, 0)
Screenshot: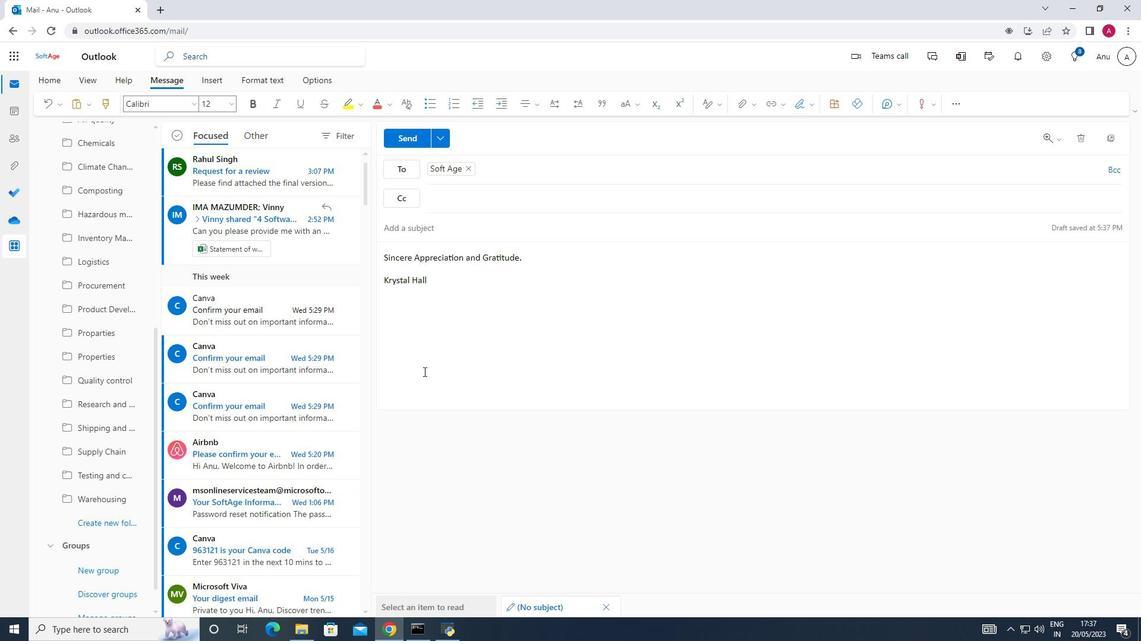 
Action: Mouse scrolled (423, 372) with delta (0, 0)
Screenshot: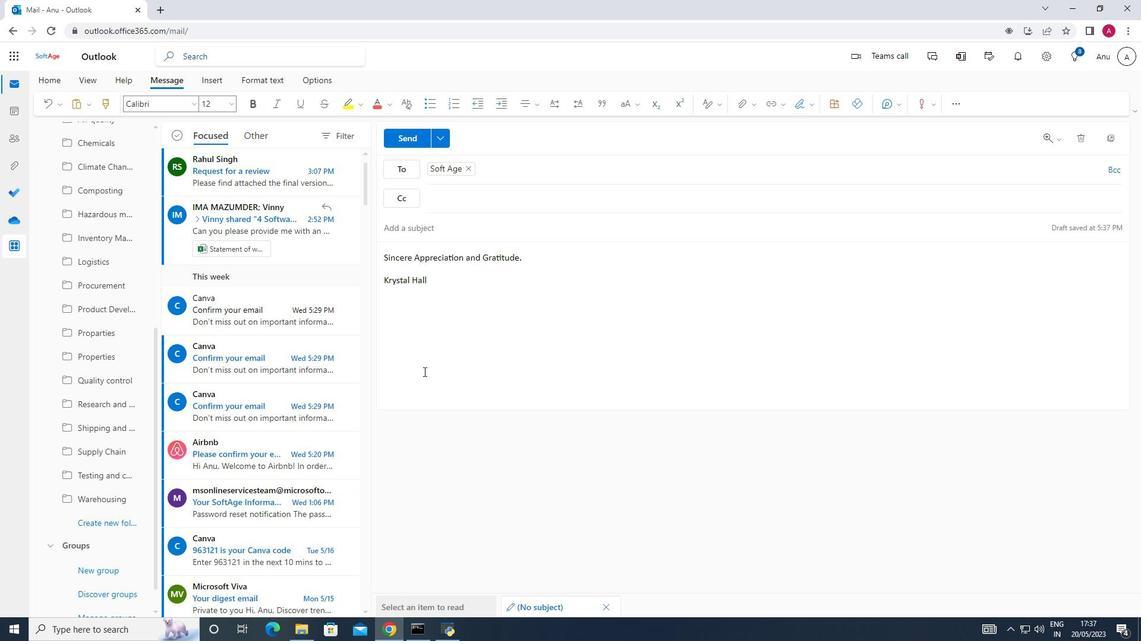 
Action: Mouse scrolled (423, 372) with delta (0, 0)
Screenshot: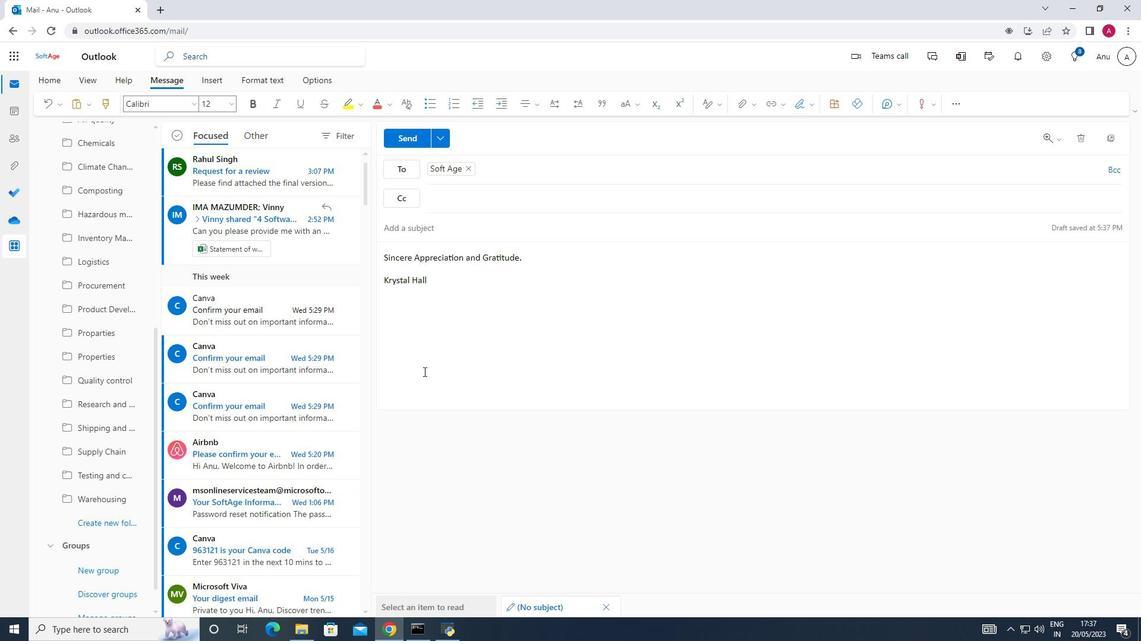 
Action: Mouse moved to (410, 133)
Screenshot: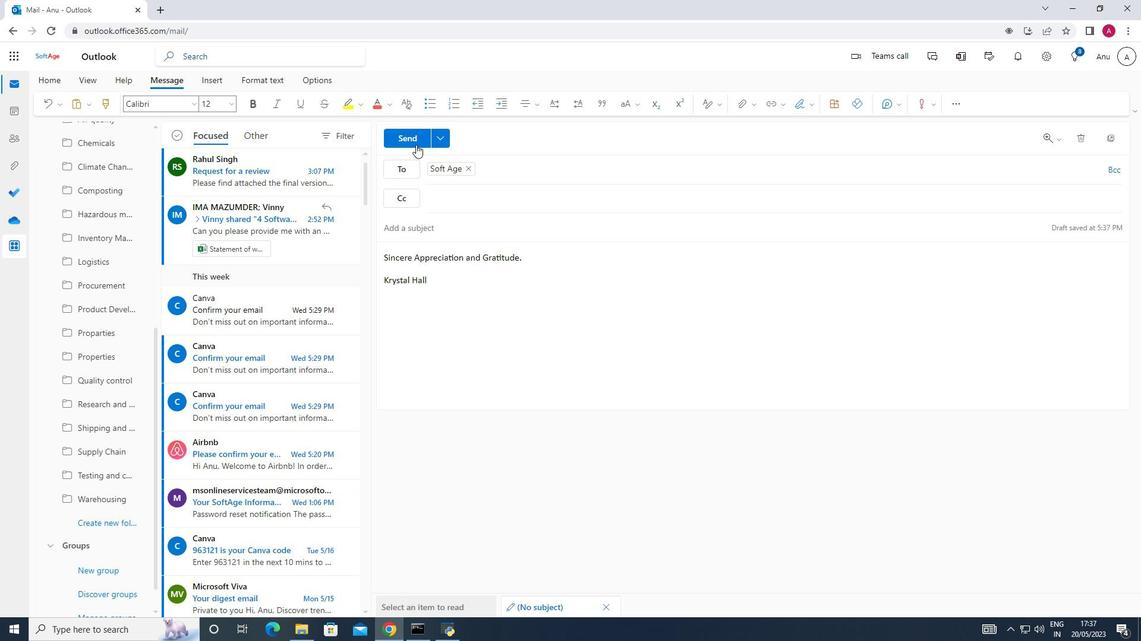 
Action: Mouse pressed left at (410, 133)
Screenshot: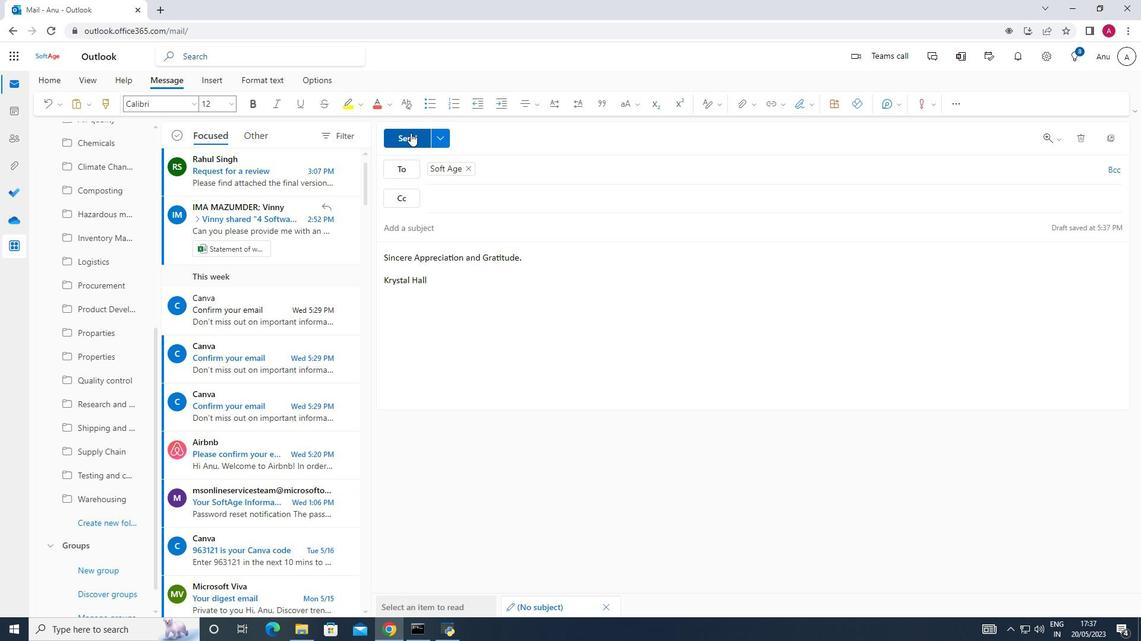 
Action: Mouse moved to (567, 361)
Screenshot: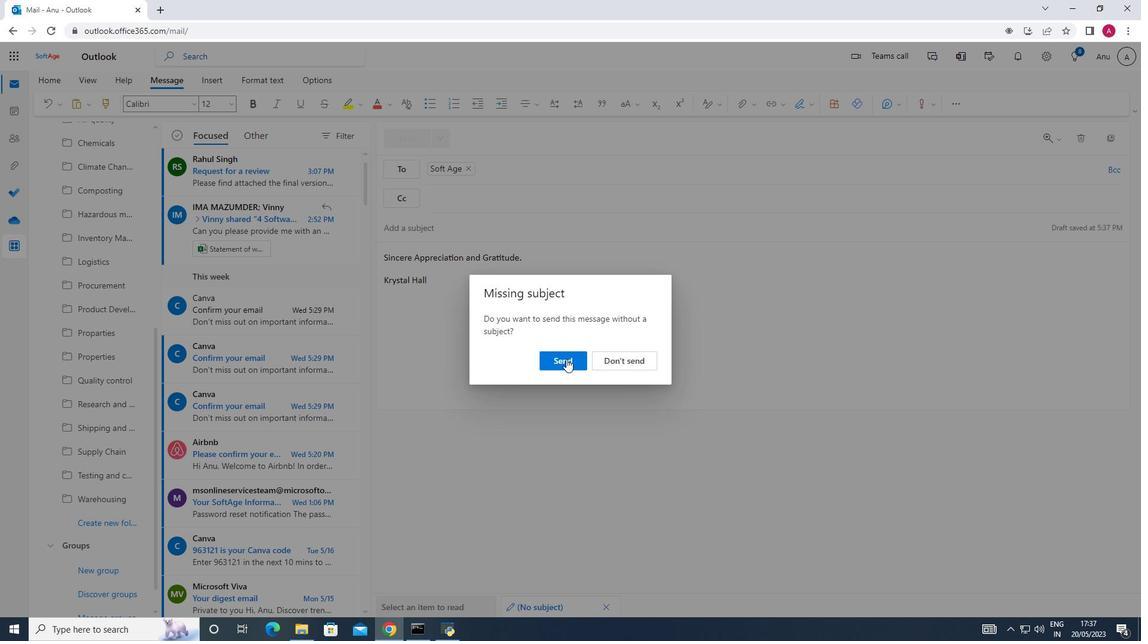 
Action: Mouse pressed left at (567, 361)
Screenshot: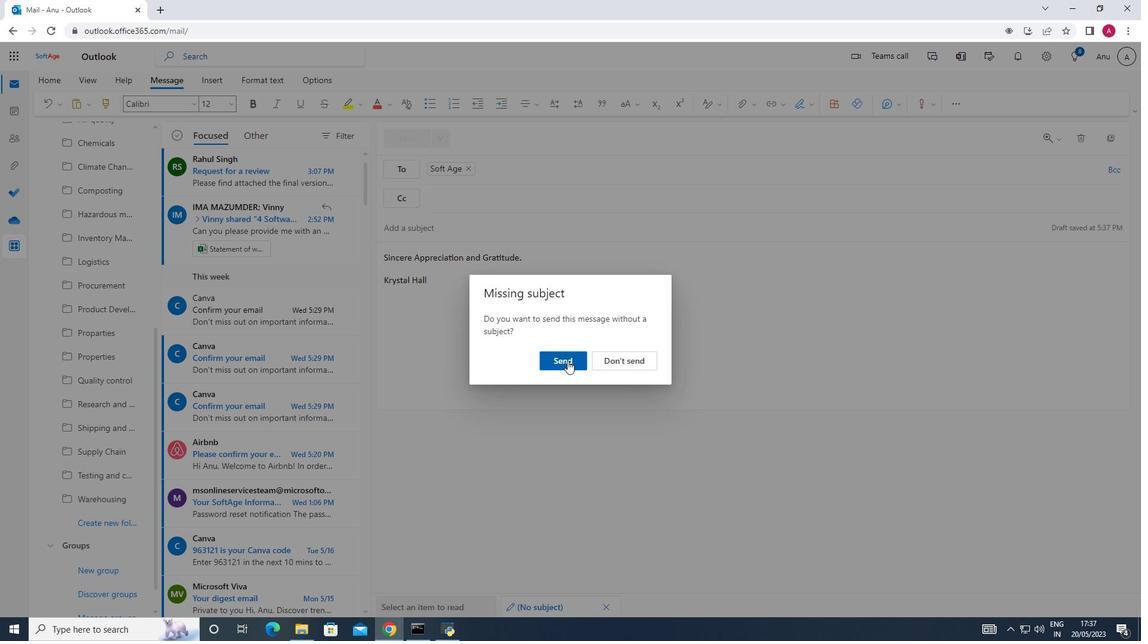 
Action: Mouse moved to (567, 361)
Screenshot: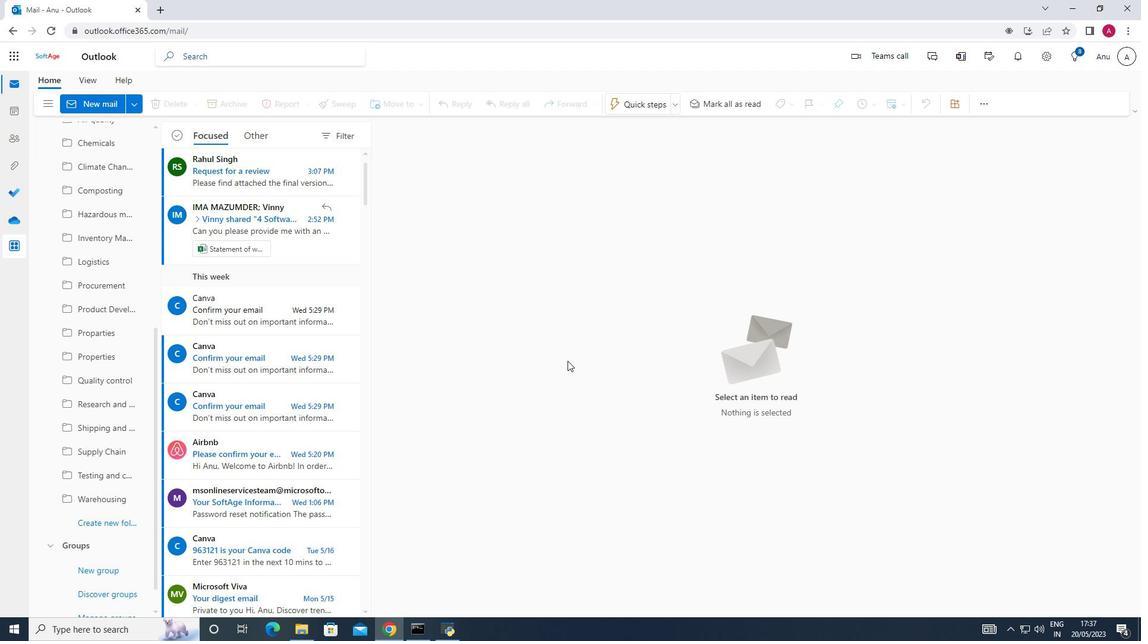 
Action: Mouse scrolled (567, 361) with delta (0, 0)
Screenshot: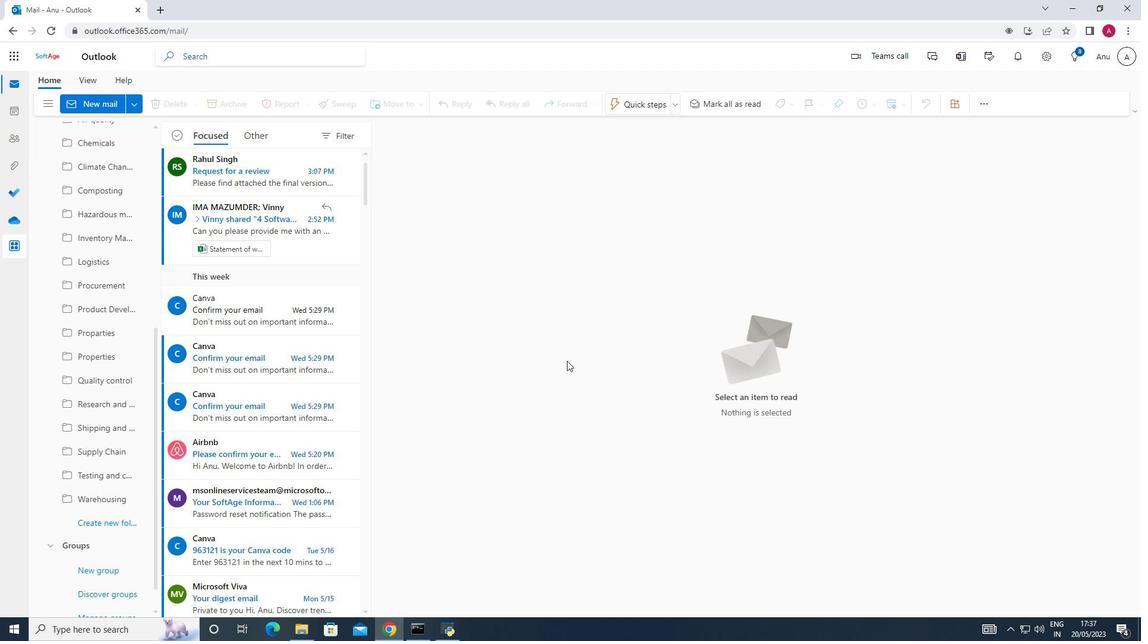 
Action: Mouse scrolled (567, 361) with delta (0, 0)
Screenshot: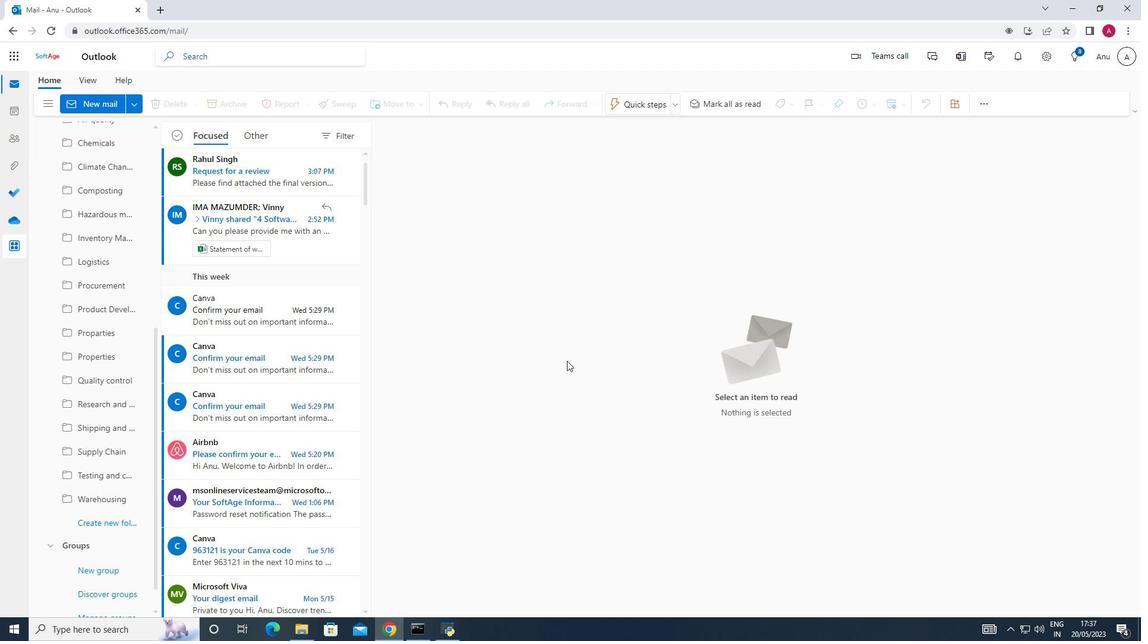 
Action: Mouse moved to (565, 361)
Screenshot: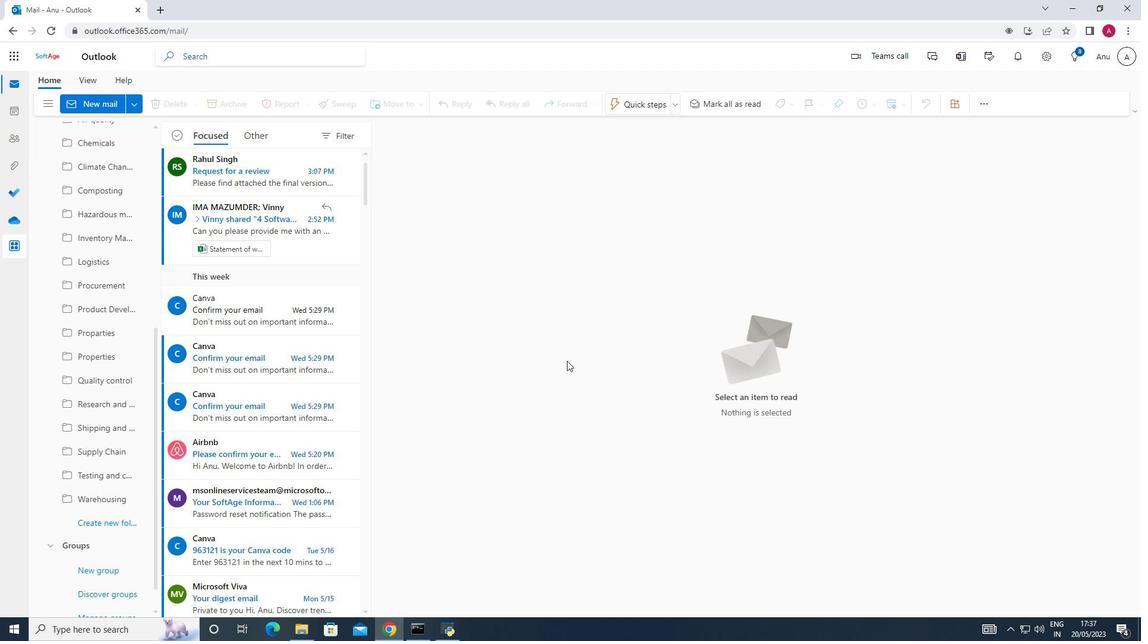 
